 Task: Look for space in Brignoles, France from 6th September, 2023 to 10th September, 2023 for 1 adult in price range Rs.9000 to Rs.17000. Place can be private room with 1  bedroom having 1 bed and 1 bathroom. Property type can be house, flat, guest house, hotel. Amenities needed are: washing machine. Booking option can be shelf check-in. Required host language is English.
Action: Mouse moved to (402, 144)
Screenshot: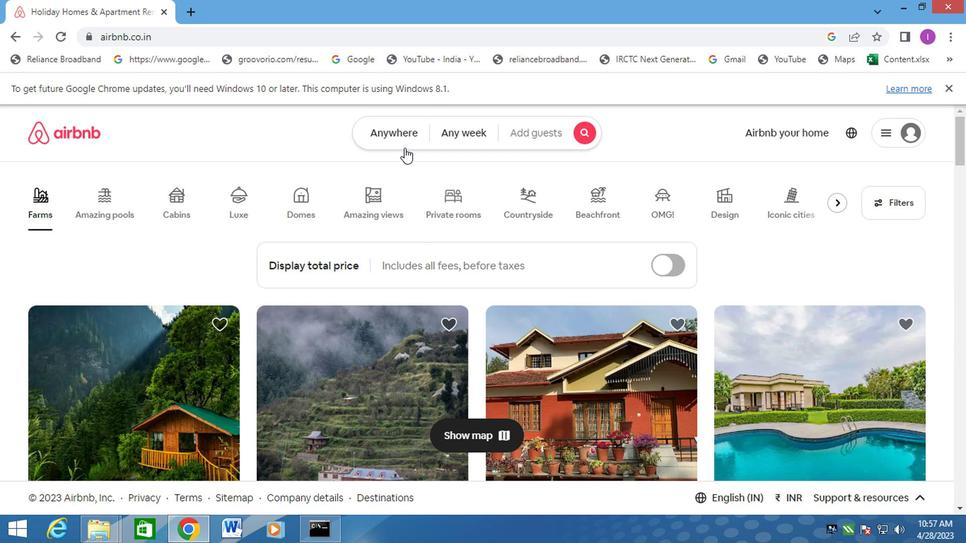 
Action: Mouse pressed left at (402, 144)
Screenshot: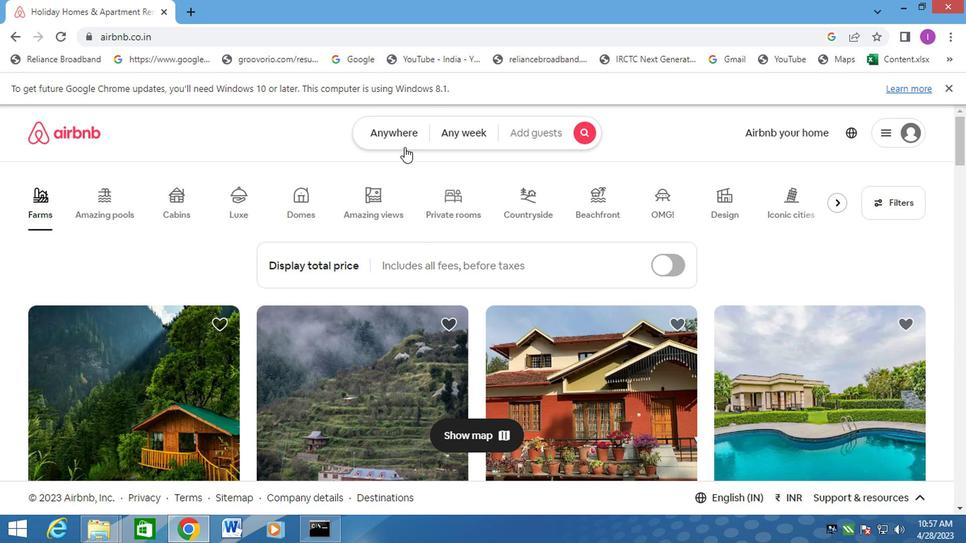 
Action: Mouse moved to (257, 195)
Screenshot: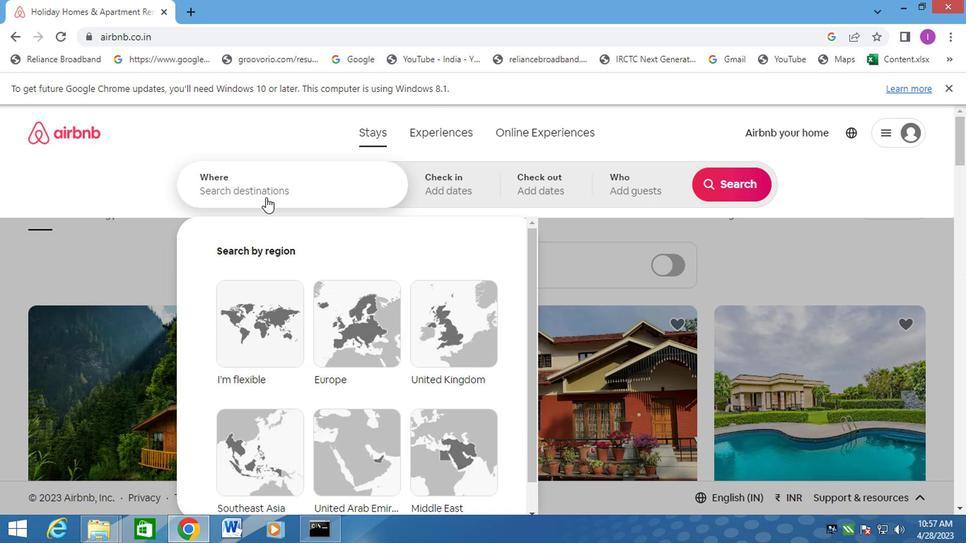 
Action: Mouse pressed left at (257, 195)
Screenshot: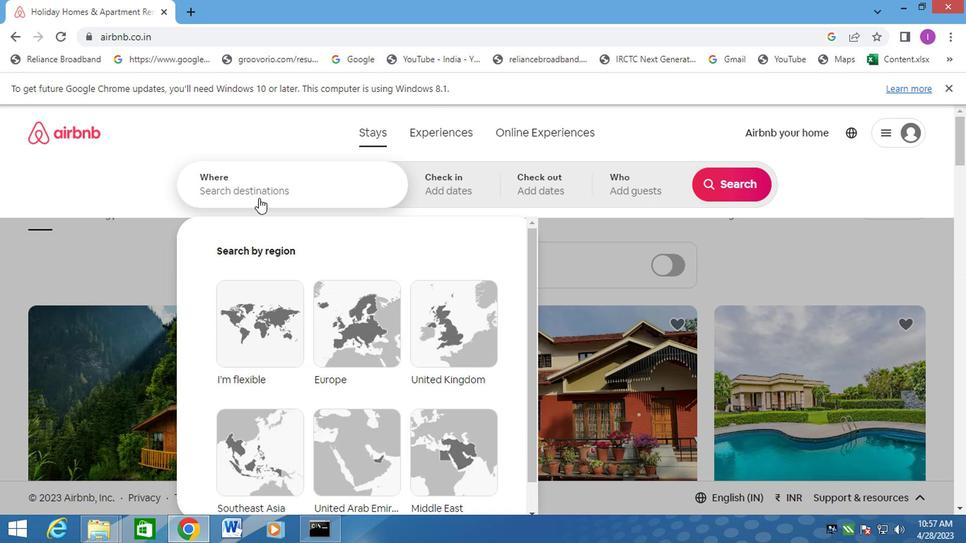 
Action: Mouse moved to (279, 192)
Screenshot: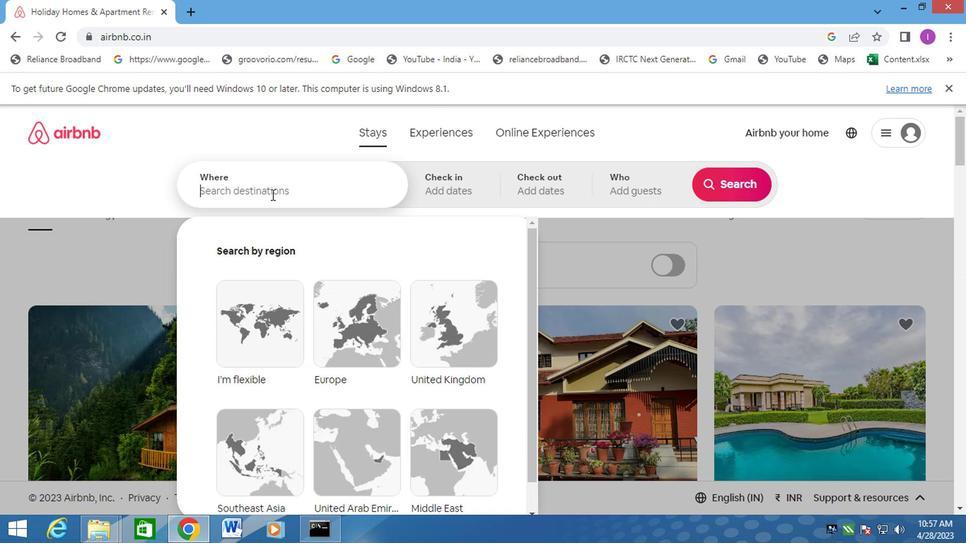 
Action: Key pressed <Key.shift>BRIGNOLES,<Key.shift><Key.shift><Key.shift><Key.shift><Key.shift><Key.shift><Key.shift><Key.shift><Key.shift><Key.shift><Key.shift><Key.shift><Key.shift><Key.shift><Key.shift><Key.shift><Key.shift><Key.shift><Key.shift><Key.shift><Key.shift><Key.shift><Key.shift><Key.shift><Key.shift><Key.shift><Key.shift><Key.shift><Key.shift><Key.shift><Key.shift><Key.shift><Key.shift><Key.shift><Key.shift><Key.shift>FRANCE
Screenshot: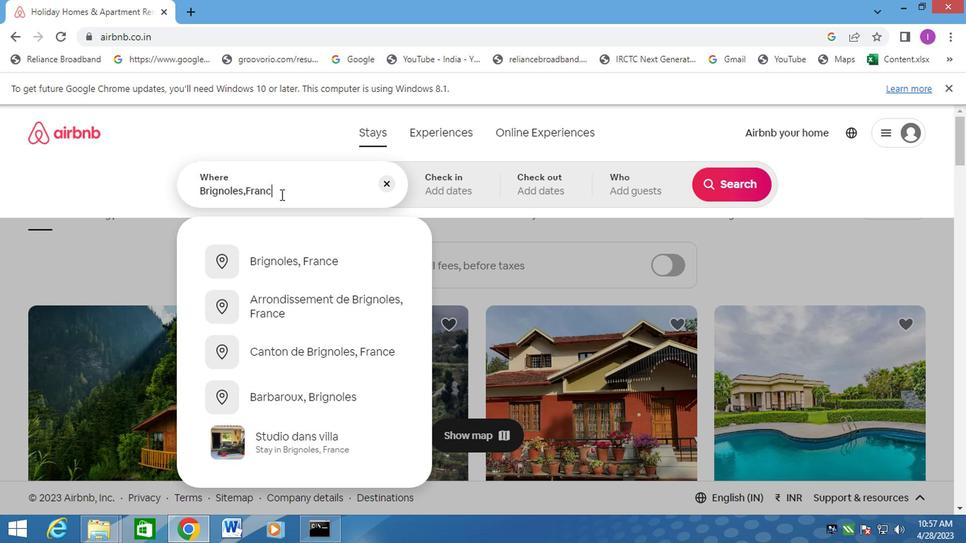 
Action: Mouse moved to (281, 267)
Screenshot: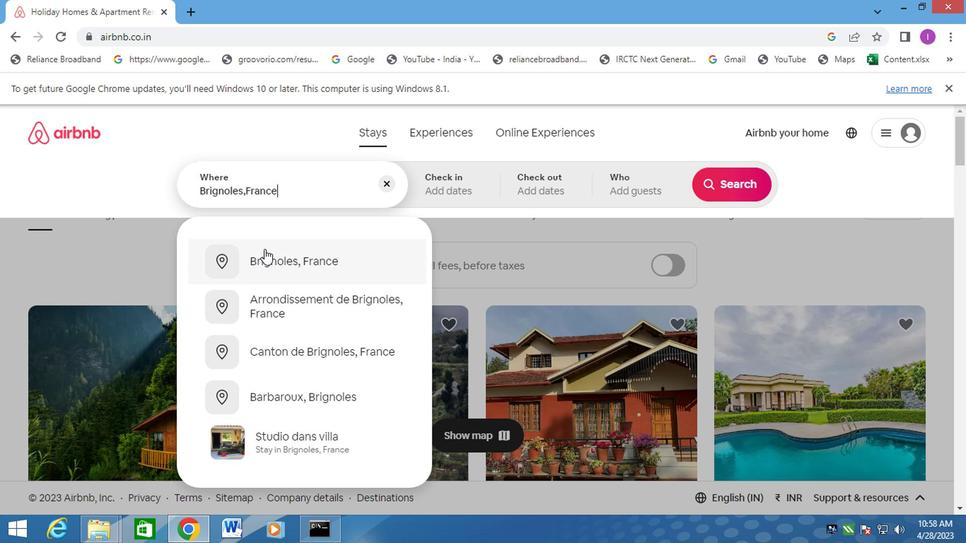 
Action: Mouse pressed left at (281, 267)
Screenshot: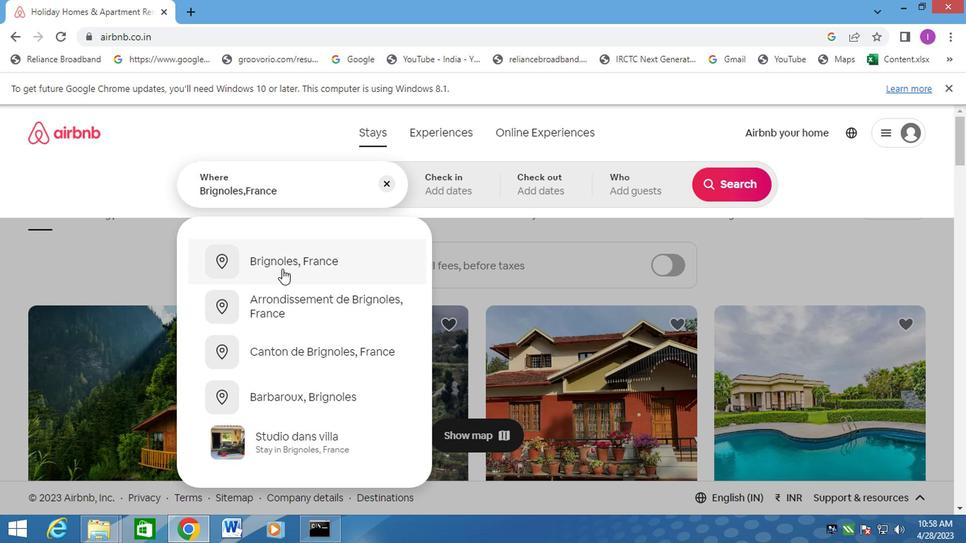 
Action: Mouse moved to (713, 296)
Screenshot: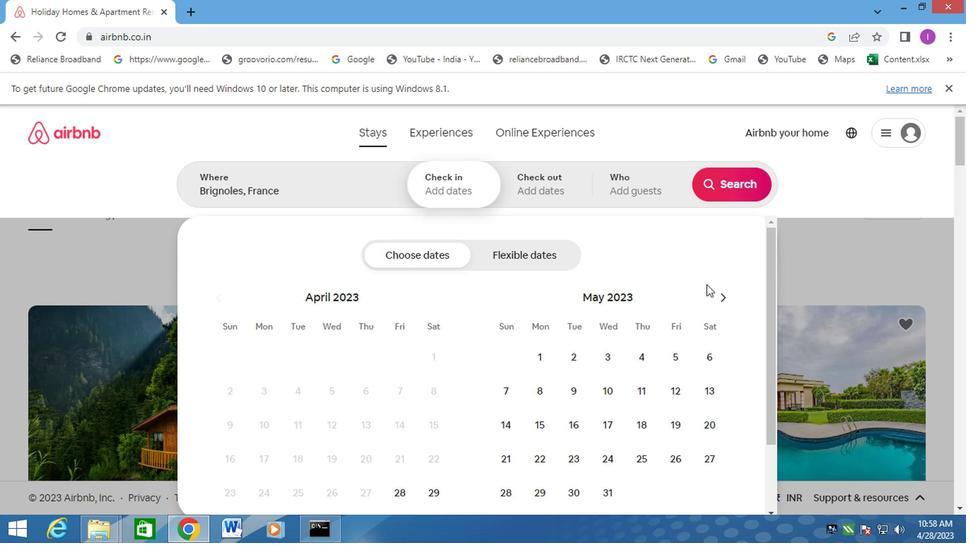
Action: Mouse pressed left at (713, 296)
Screenshot: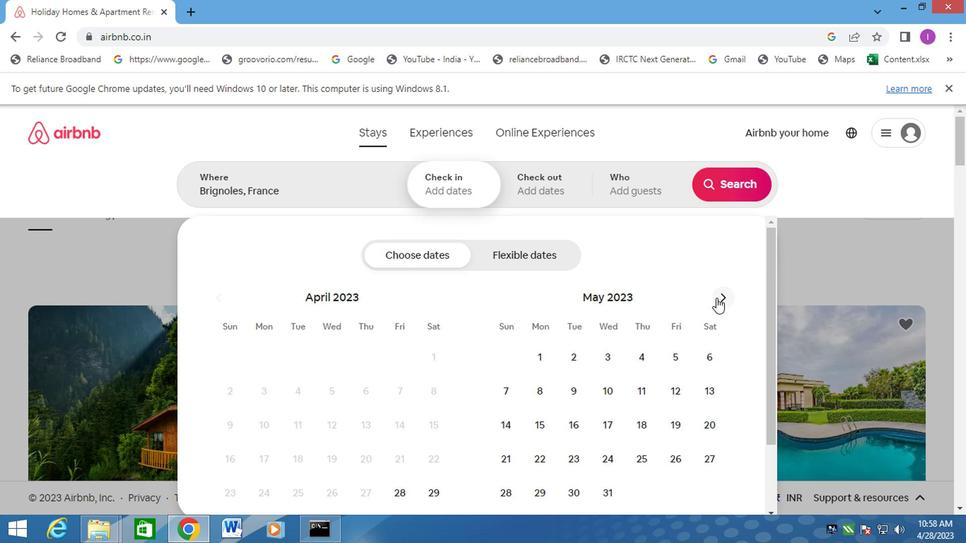 
Action: Mouse pressed left at (713, 296)
Screenshot: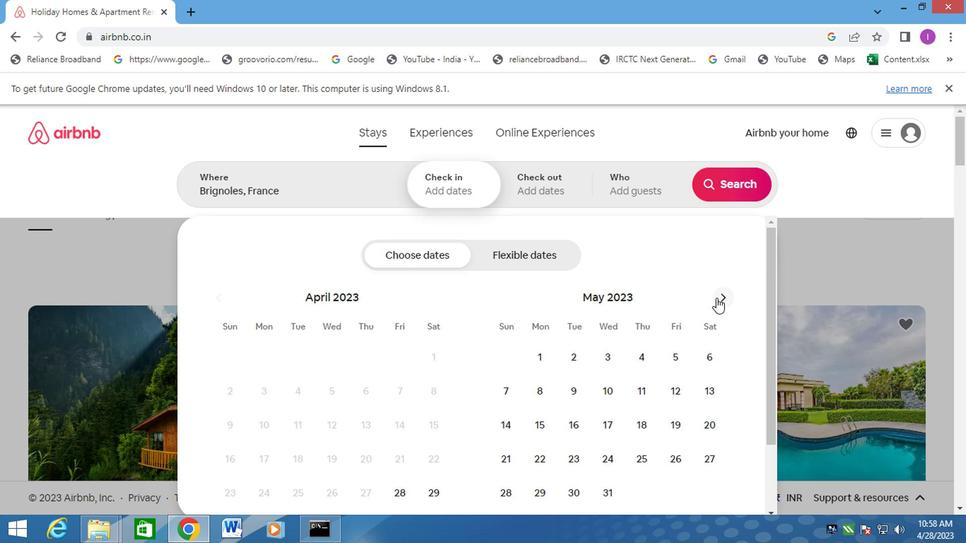 
Action: Mouse pressed left at (713, 296)
Screenshot: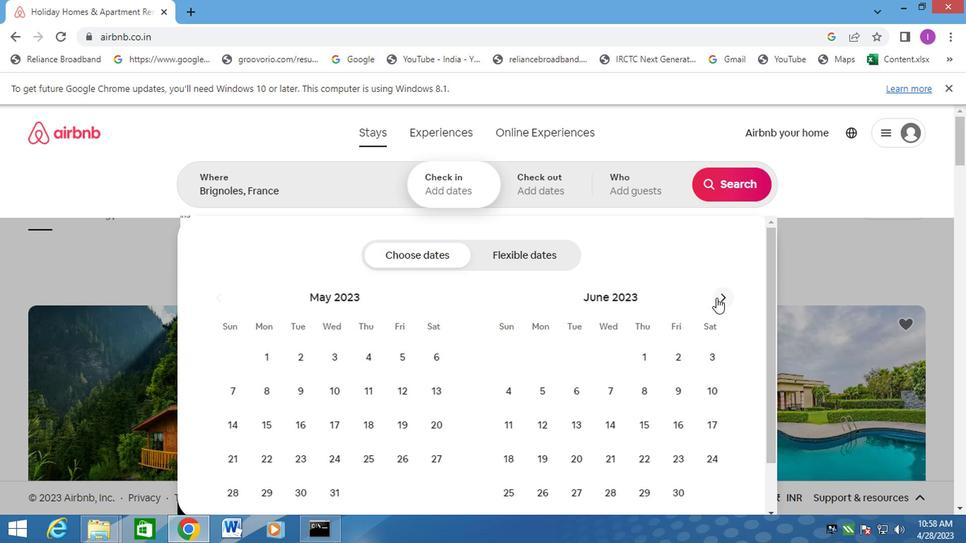 
Action: Mouse pressed left at (713, 296)
Screenshot: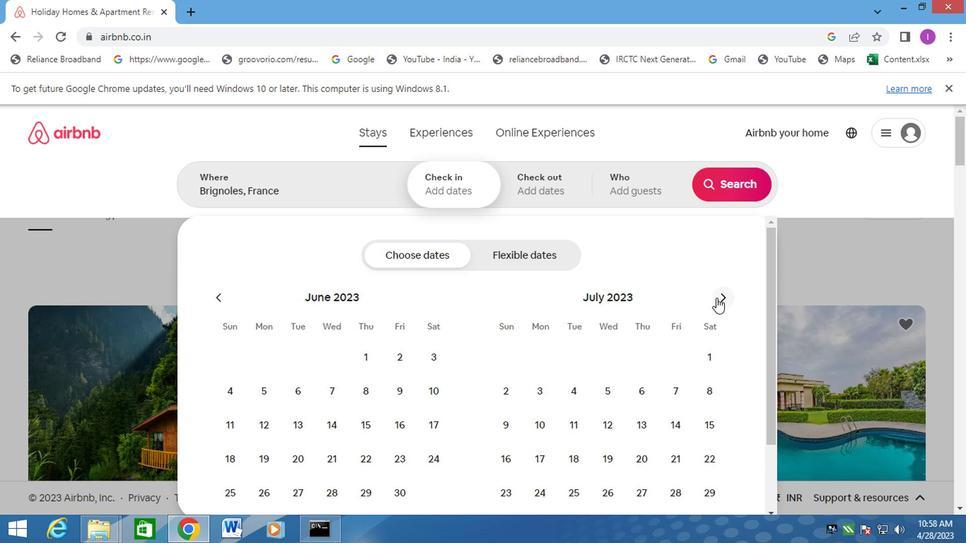 
Action: Mouse pressed left at (713, 296)
Screenshot: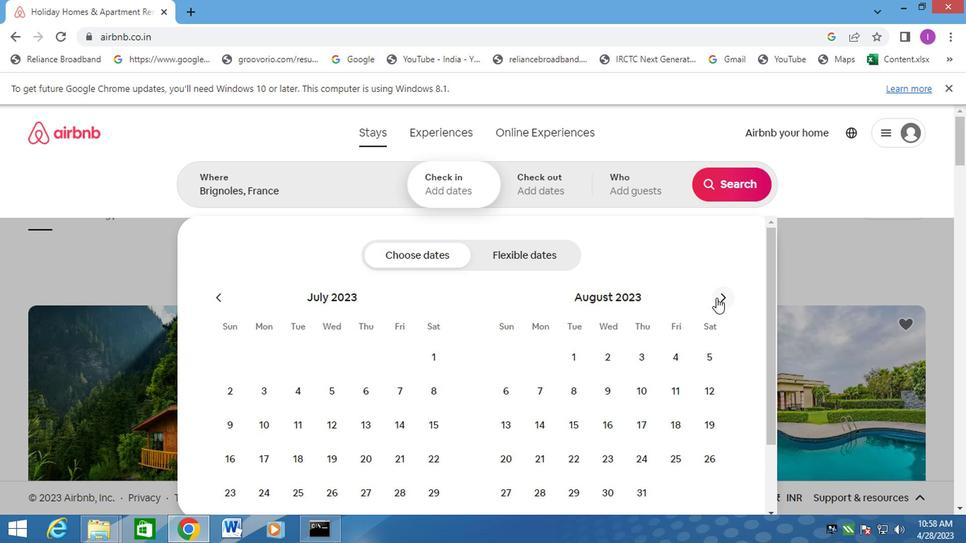 
Action: Mouse moved to (597, 395)
Screenshot: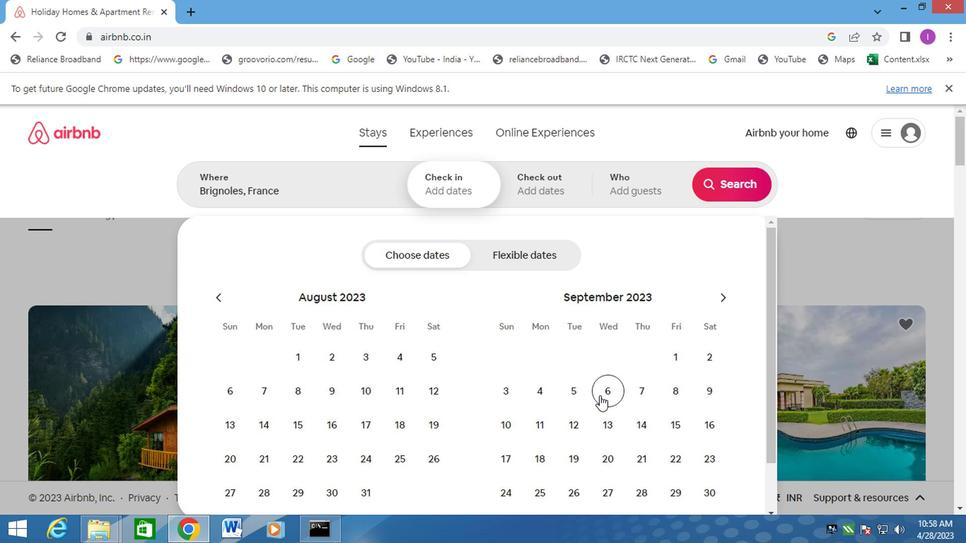 
Action: Mouse pressed left at (597, 395)
Screenshot: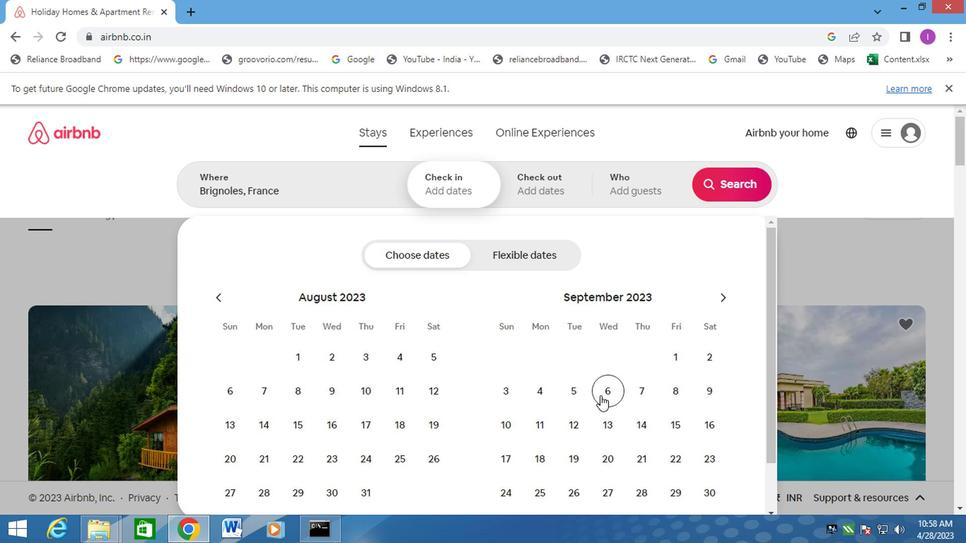 
Action: Mouse moved to (503, 428)
Screenshot: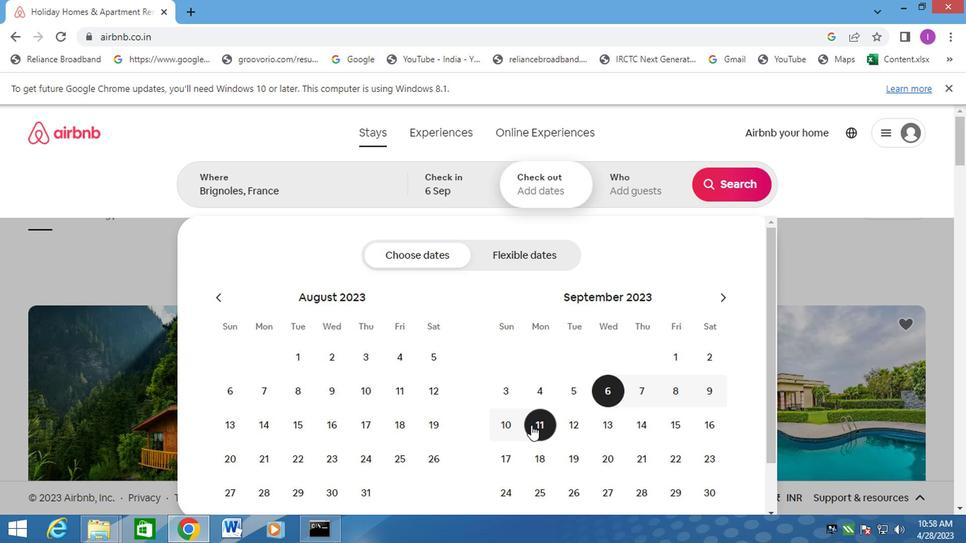 
Action: Mouse pressed left at (503, 428)
Screenshot: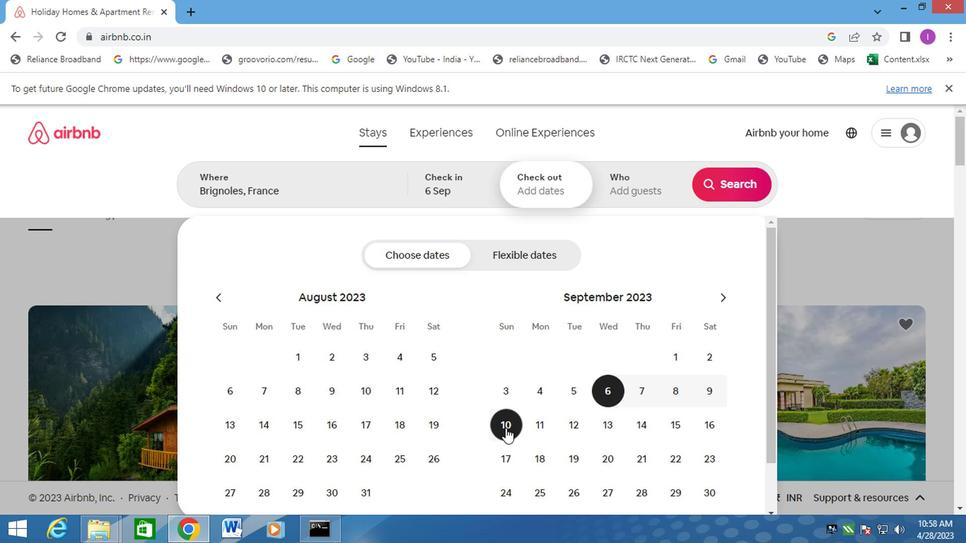 
Action: Mouse moved to (625, 198)
Screenshot: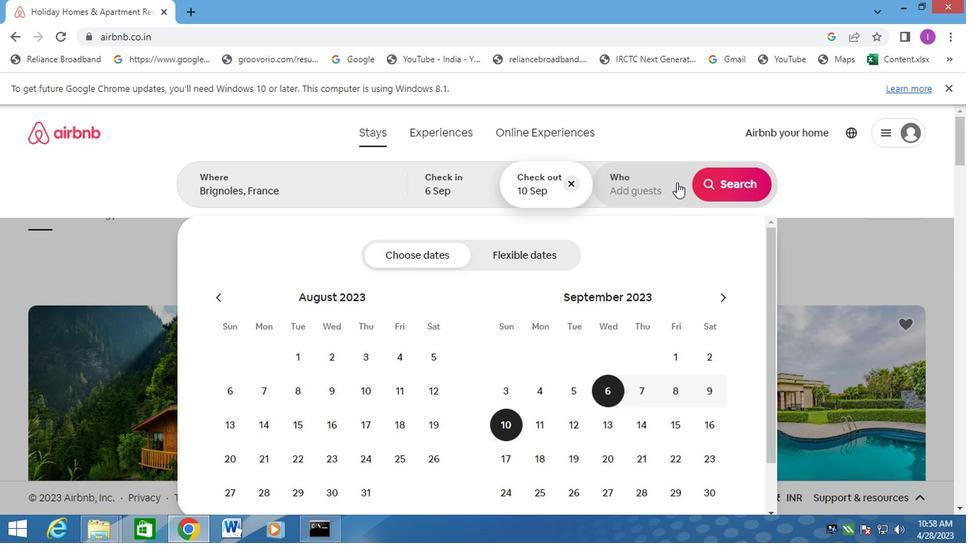 
Action: Mouse pressed left at (625, 198)
Screenshot: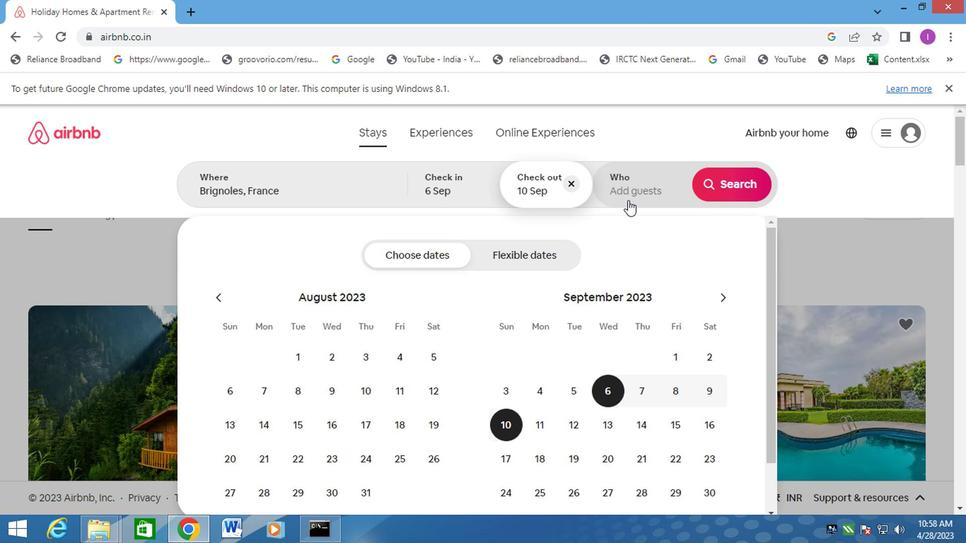 
Action: Mouse moved to (722, 252)
Screenshot: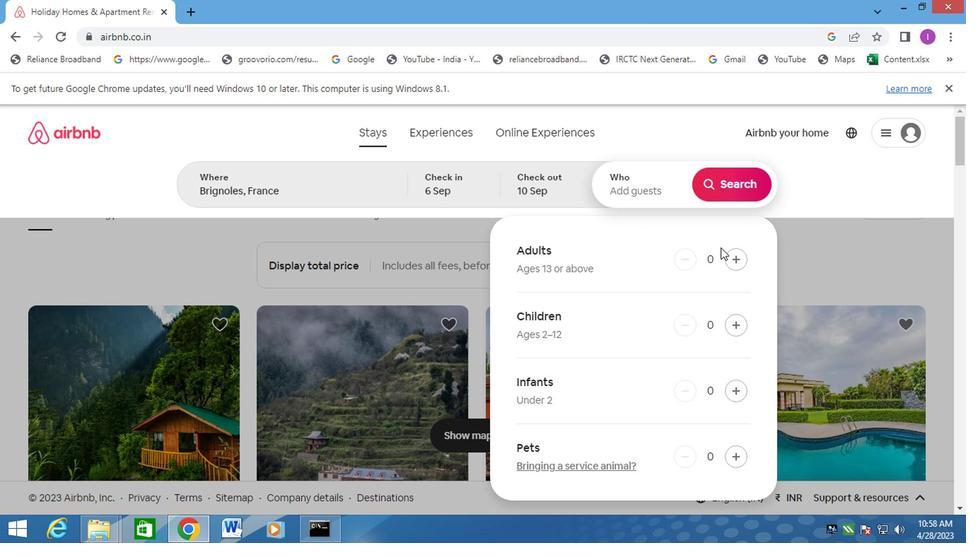 
Action: Mouse pressed left at (722, 252)
Screenshot: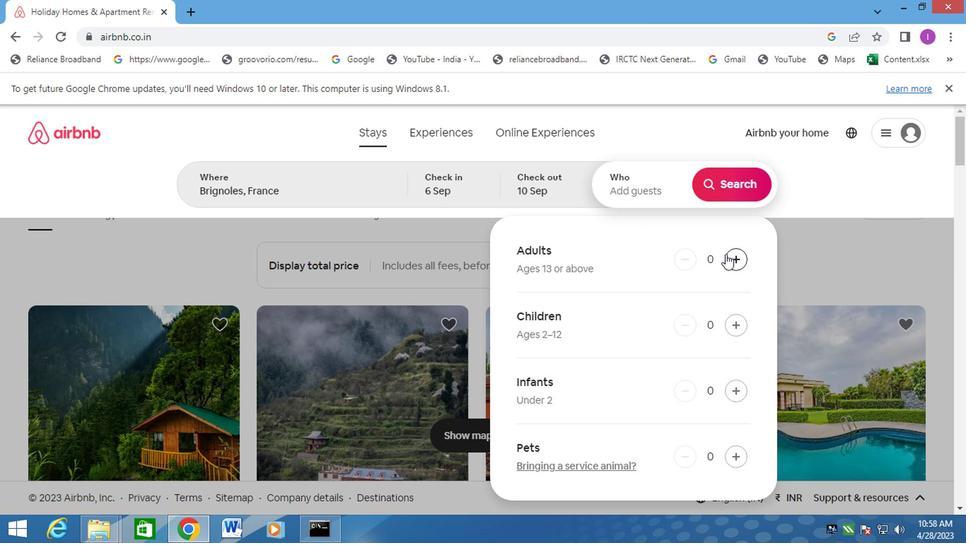 
Action: Mouse moved to (737, 191)
Screenshot: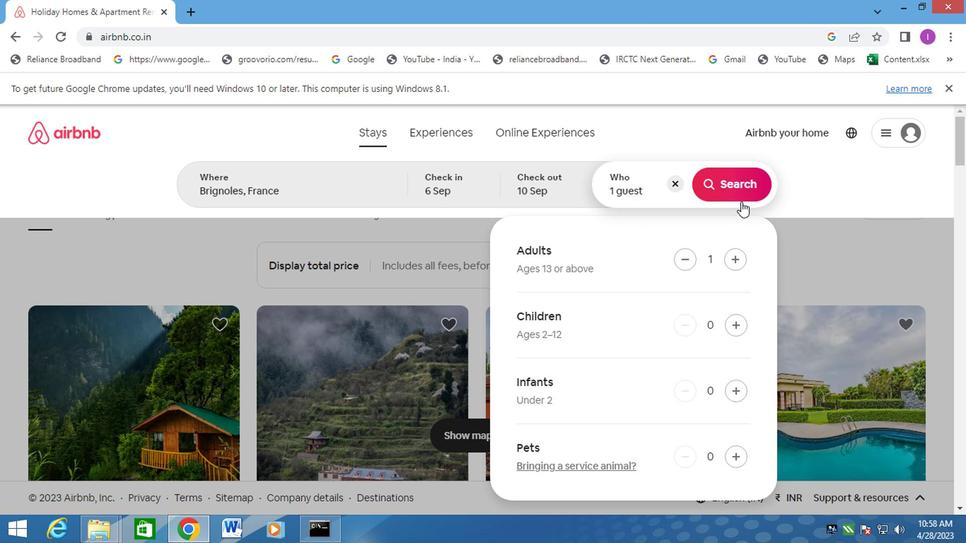 
Action: Mouse pressed left at (737, 191)
Screenshot: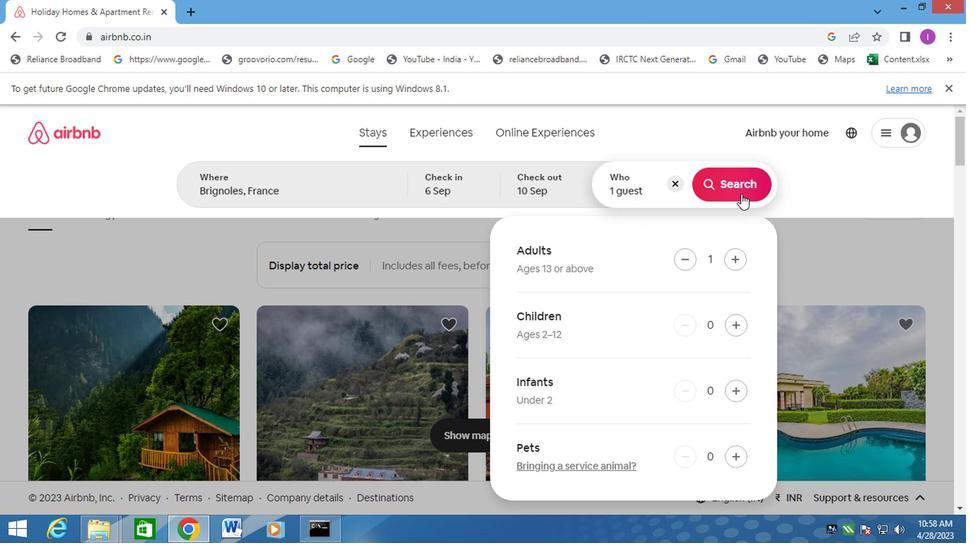 
Action: Mouse moved to (910, 188)
Screenshot: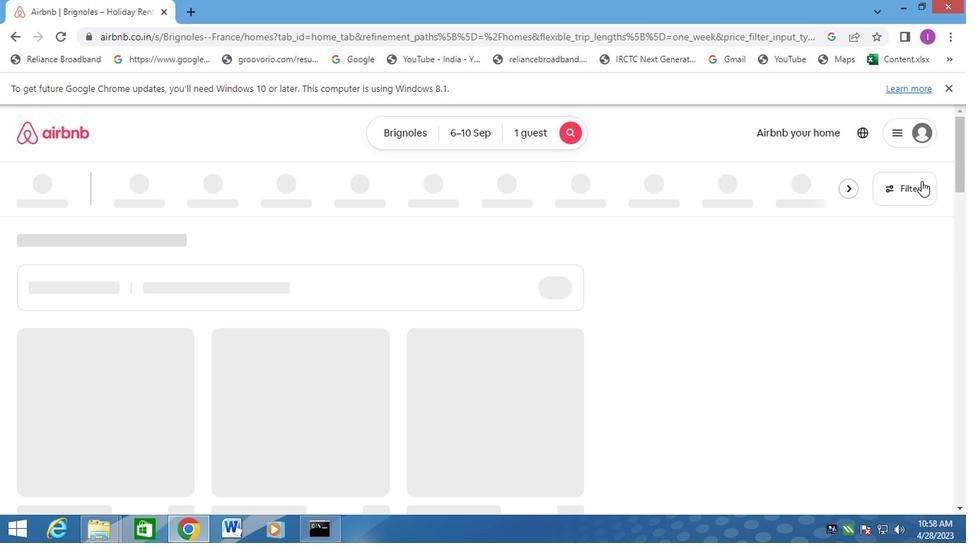 
Action: Mouse pressed left at (910, 188)
Screenshot: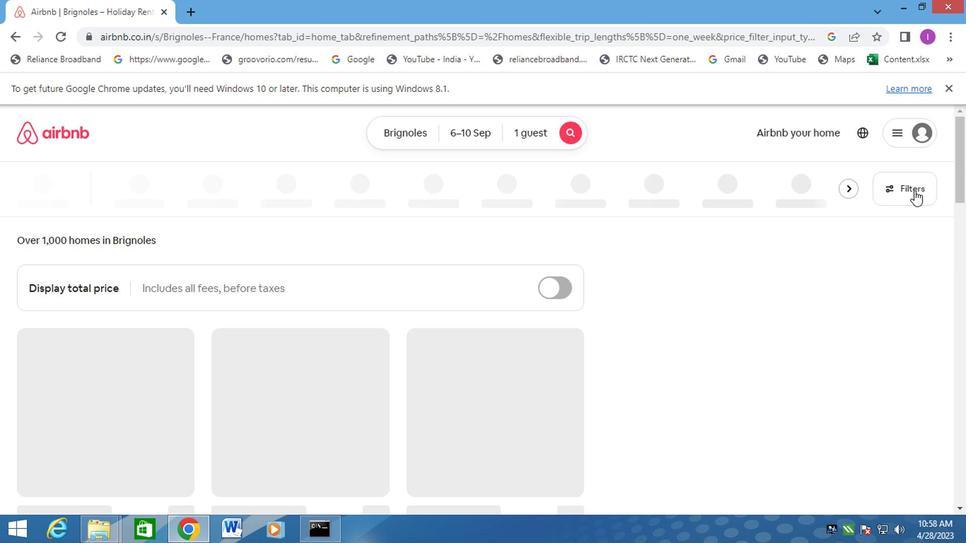 
Action: Mouse moved to (304, 369)
Screenshot: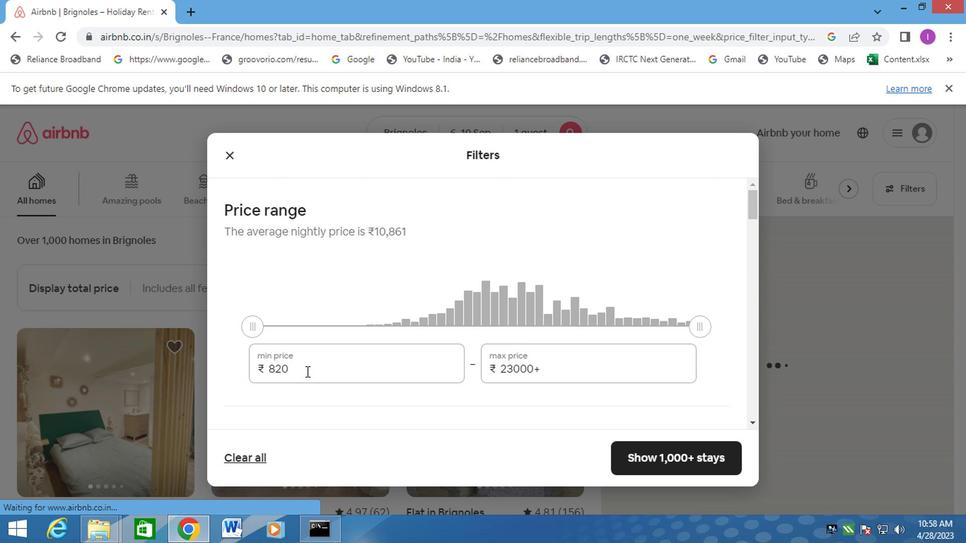 
Action: Mouse pressed left at (304, 369)
Screenshot: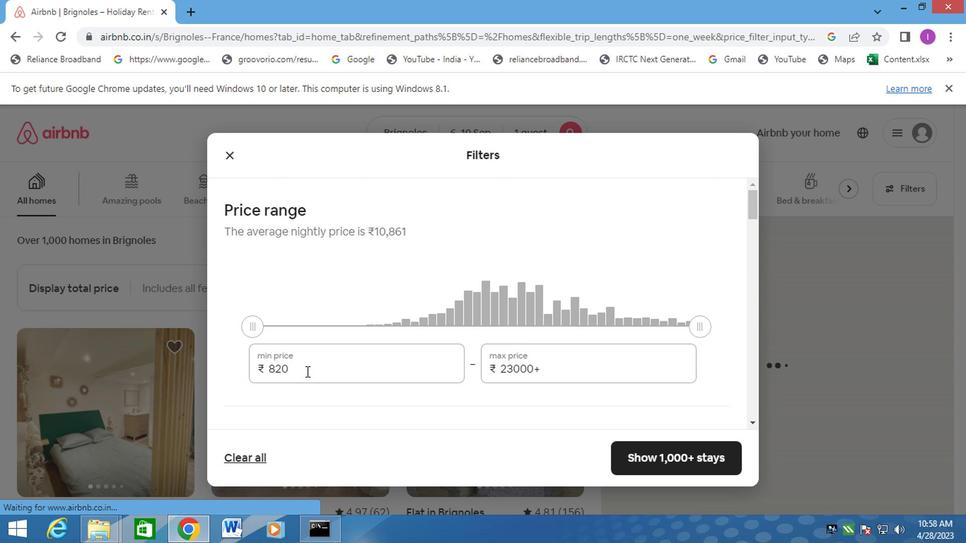
Action: Mouse moved to (249, 369)
Screenshot: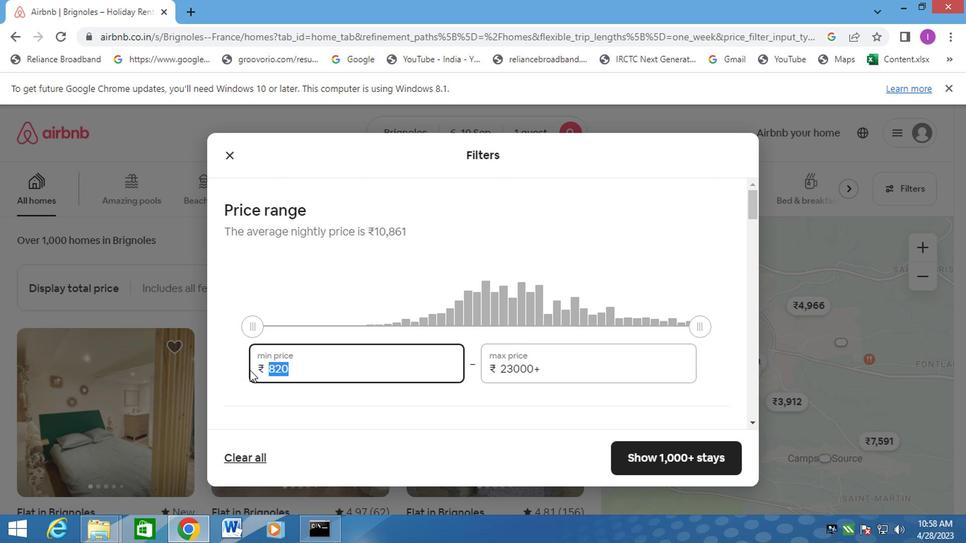 
Action: Key pressed 9000
Screenshot: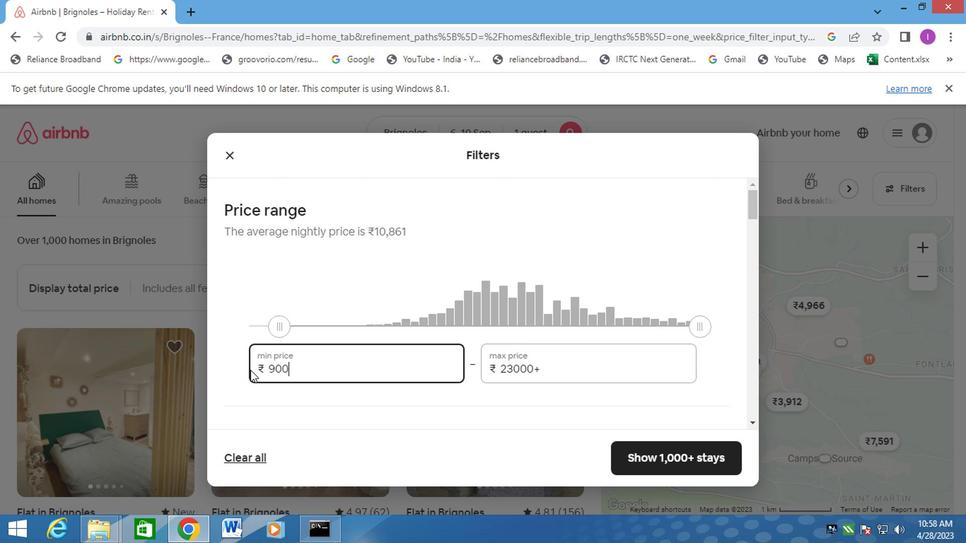 
Action: Mouse moved to (545, 362)
Screenshot: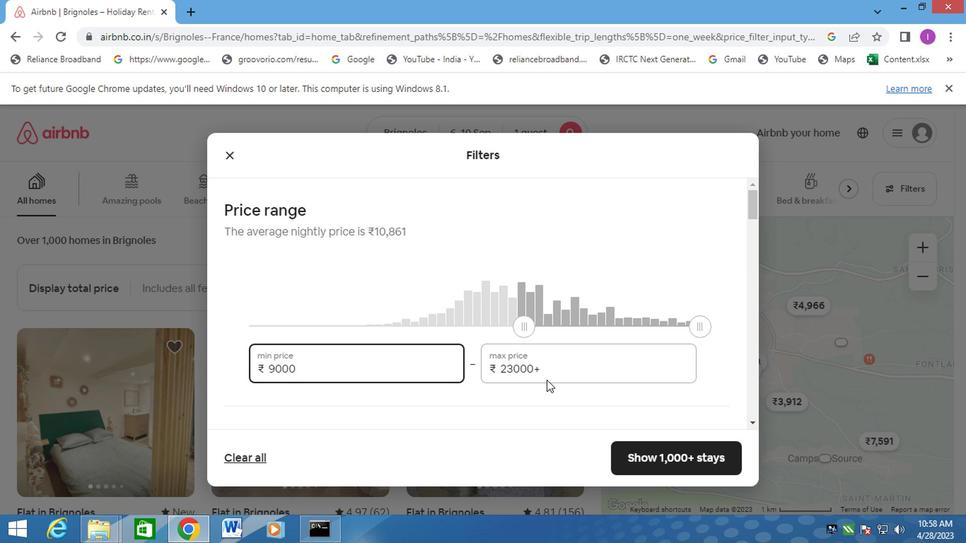 
Action: Mouse pressed left at (545, 362)
Screenshot: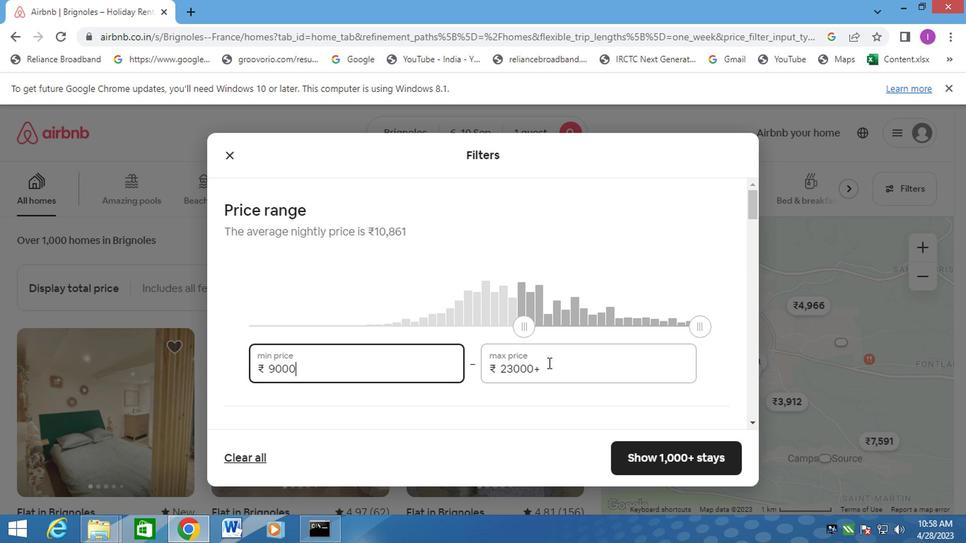 
Action: Mouse moved to (485, 368)
Screenshot: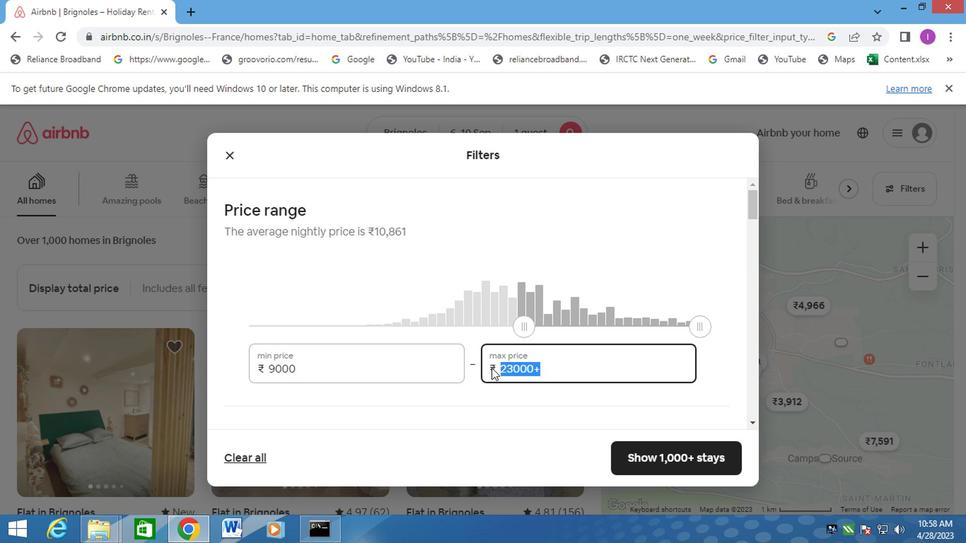 
Action: Key pressed 17000
Screenshot: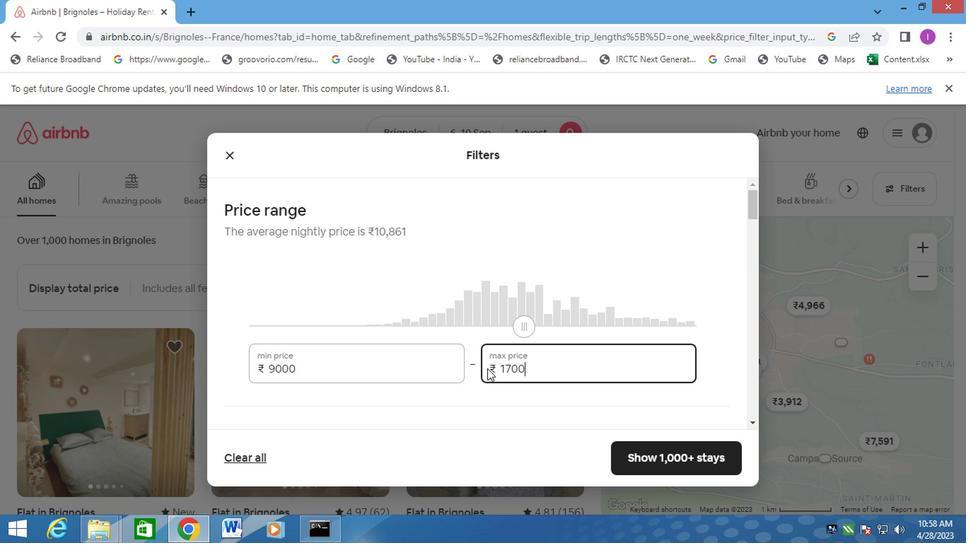 
Action: Mouse scrolled (485, 367) with delta (0, 0)
Screenshot: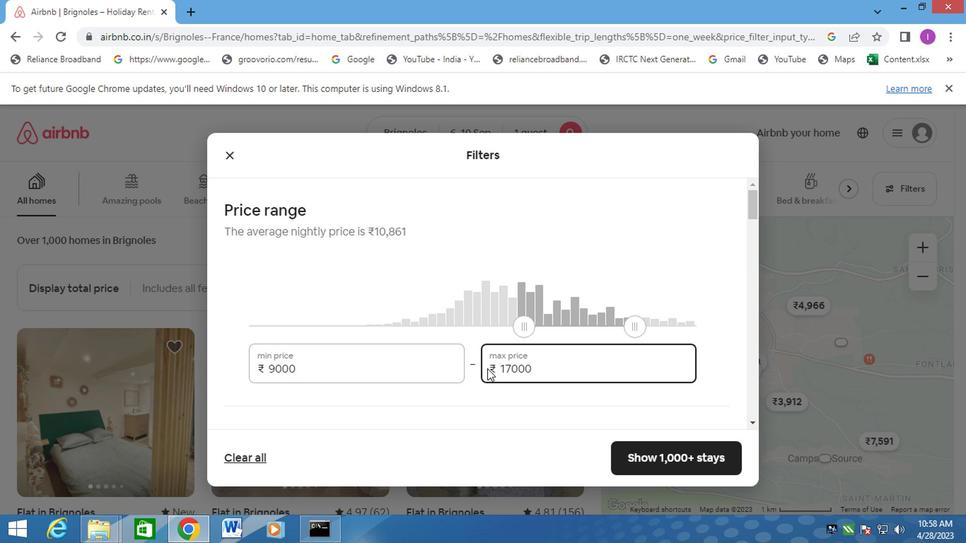 
Action: Mouse moved to (511, 359)
Screenshot: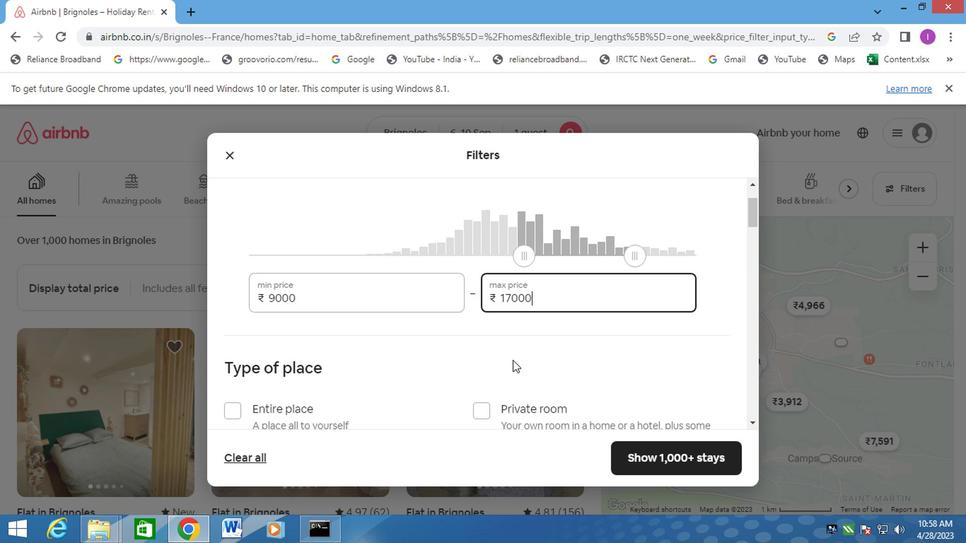 
Action: Mouse scrolled (511, 358) with delta (0, -1)
Screenshot: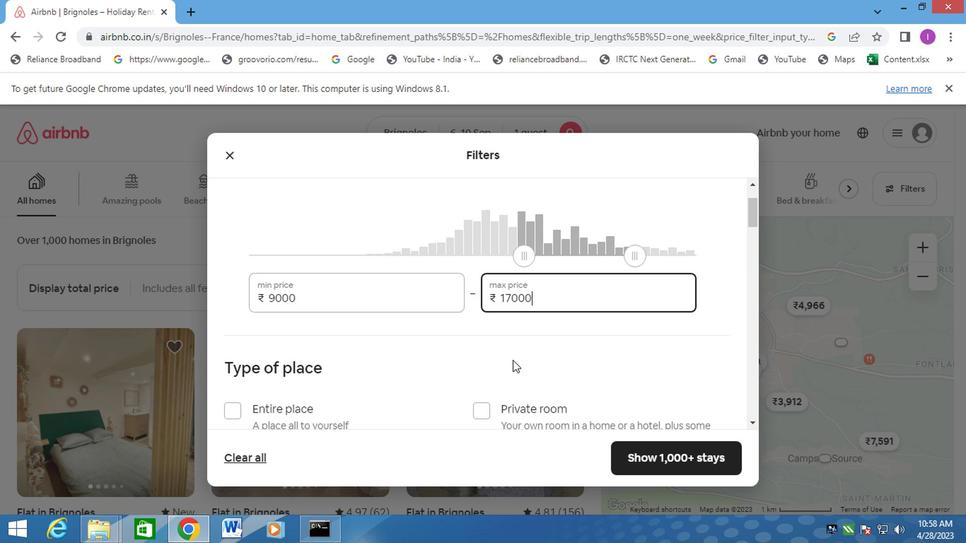 
Action: Mouse moved to (398, 356)
Screenshot: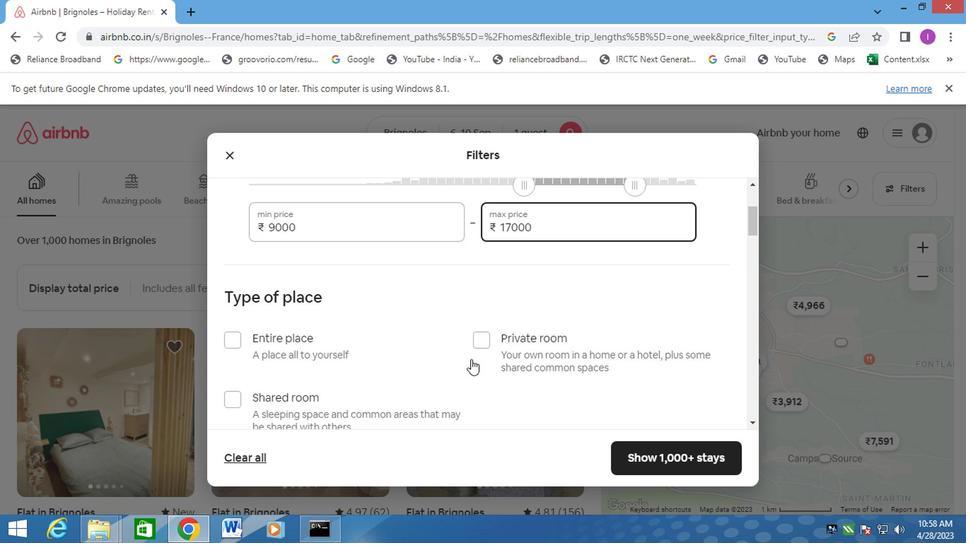 
Action: Mouse scrolled (398, 356) with delta (0, 0)
Screenshot: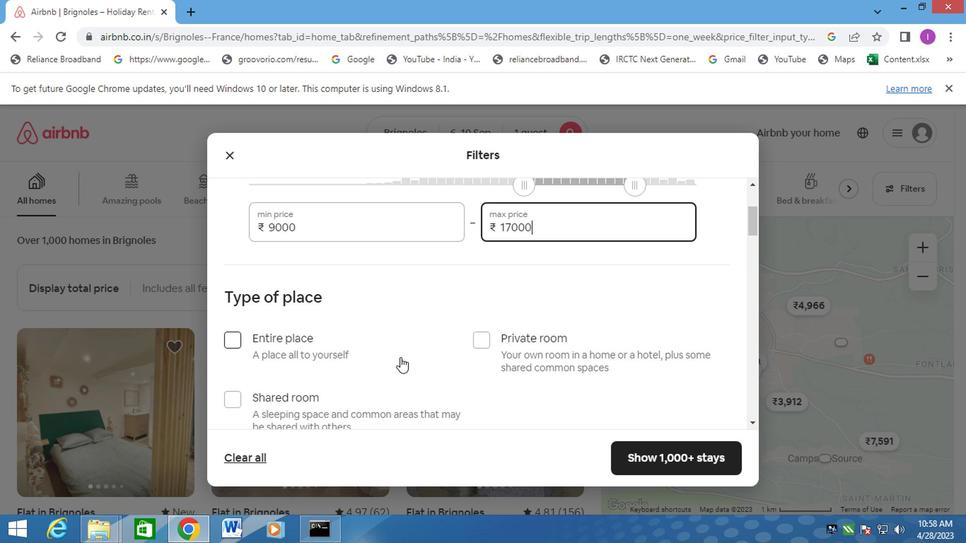
Action: Mouse moved to (477, 263)
Screenshot: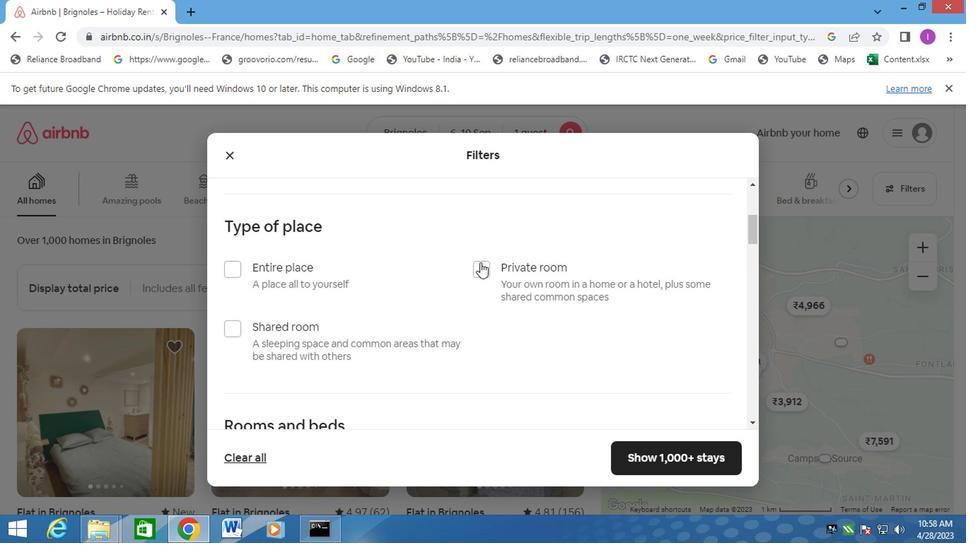 
Action: Mouse pressed left at (477, 263)
Screenshot: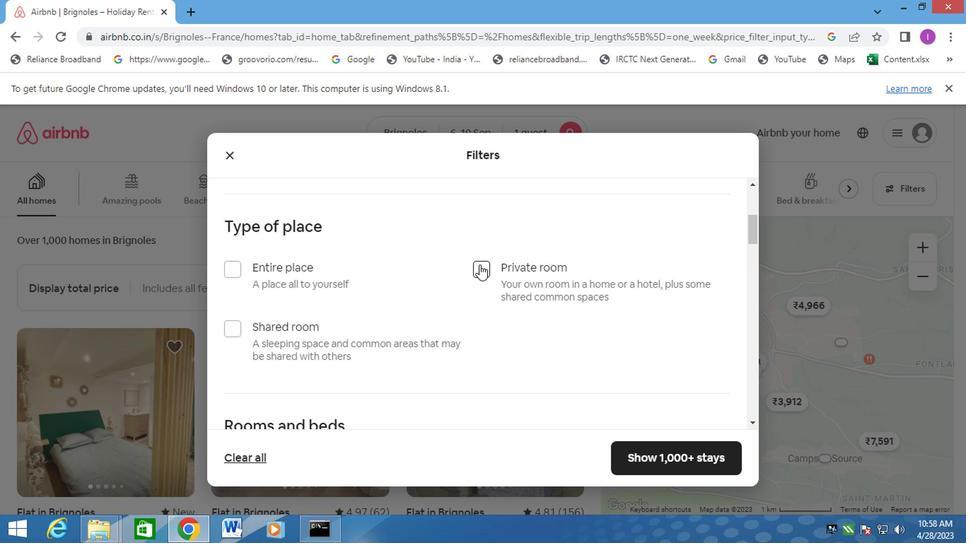 
Action: Mouse moved to (457, 308)
Screenshot: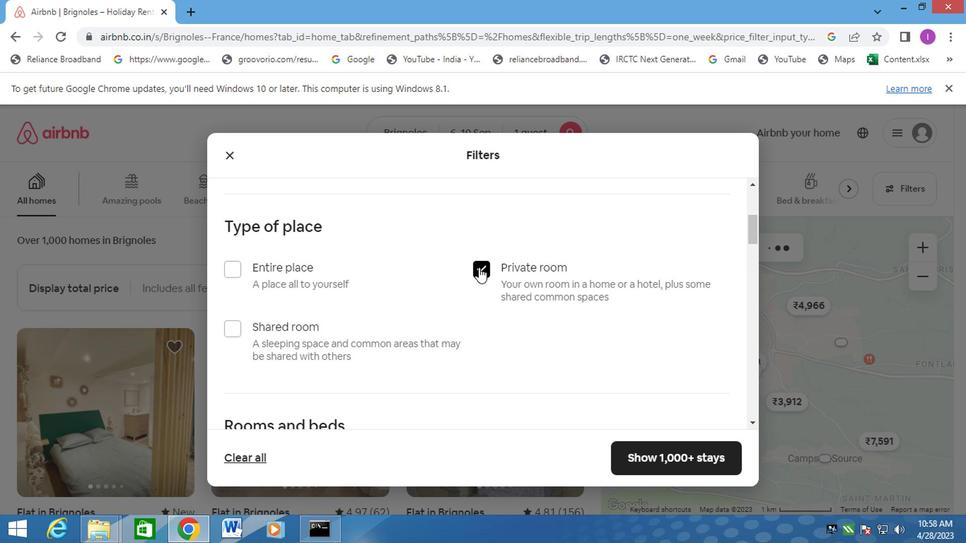 
Action: Mouse scrolled (457, 307) with delta (0, -1)
Screenshot: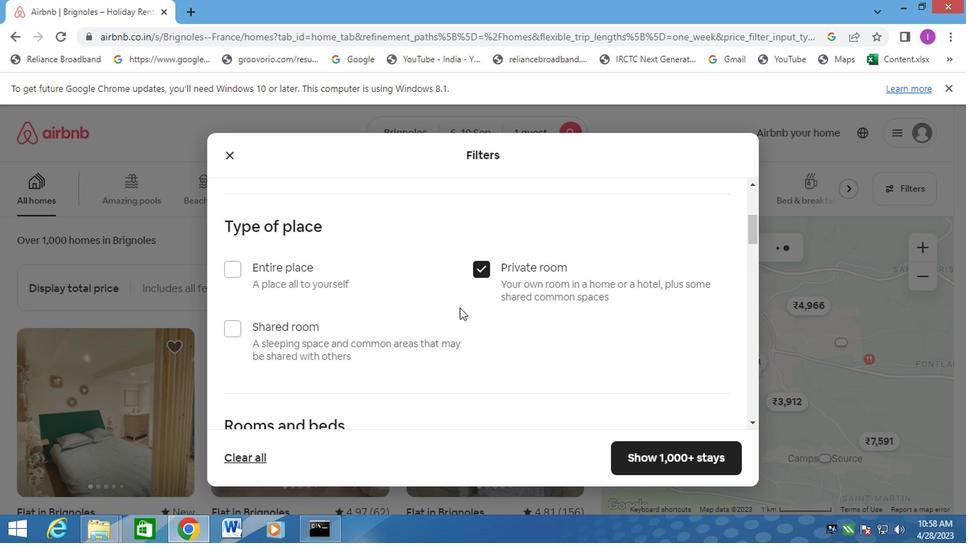 
Action: Mouse scrolled (457, 307) with delta (0, -1)
Screenshot: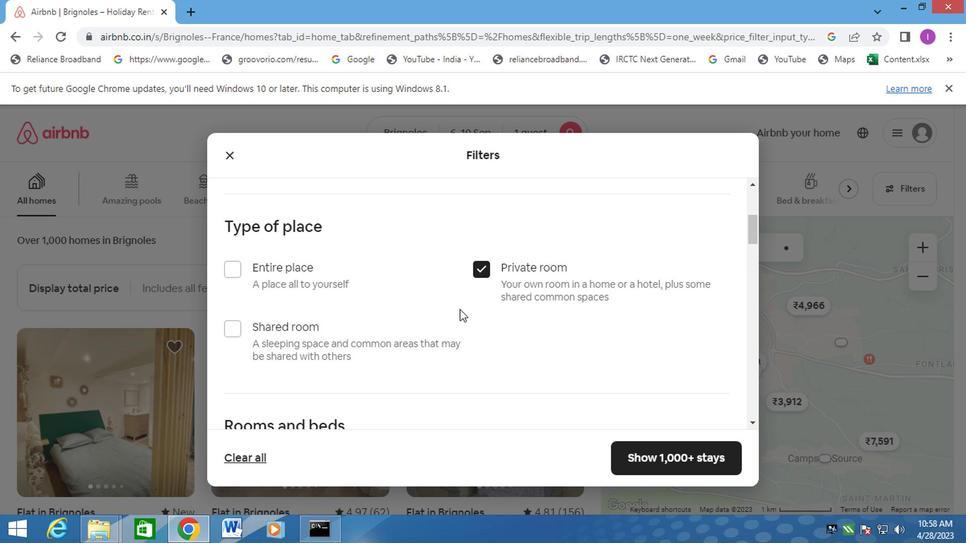 
Action: Mouse scrolled (457, 307) with delta (0, -1)
Screenshot: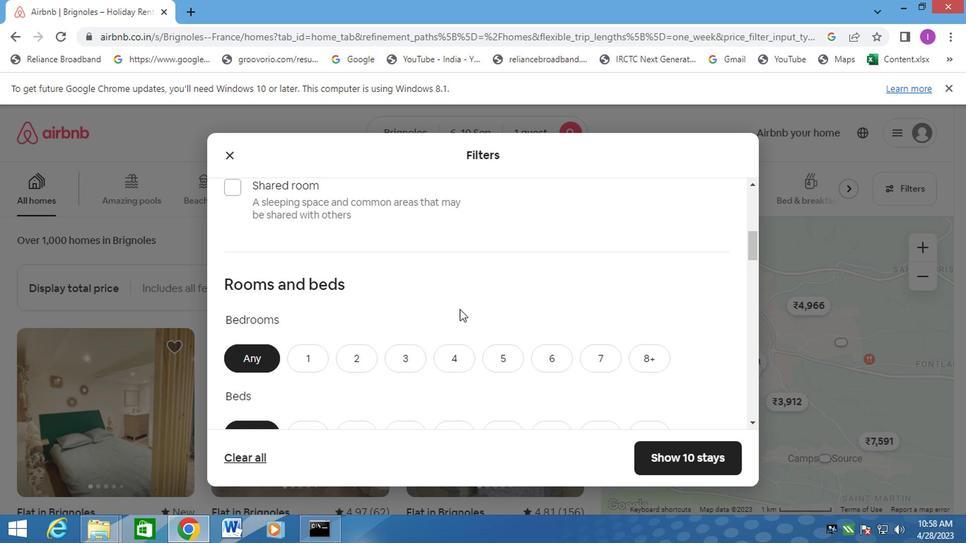 
Action: Mouse moved to (300, 281)
Screenshot: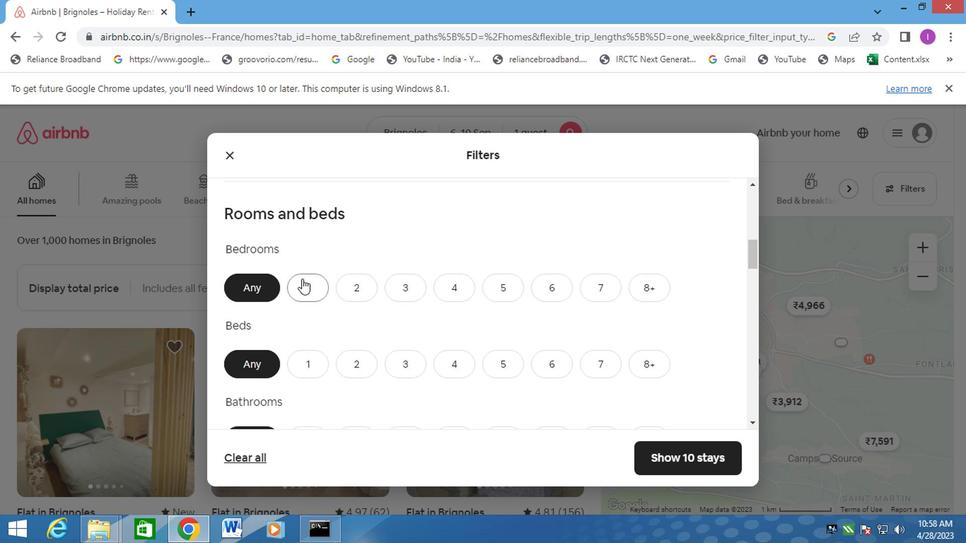 
Action: Mouse pressed left at (300, 281)
Screenshot: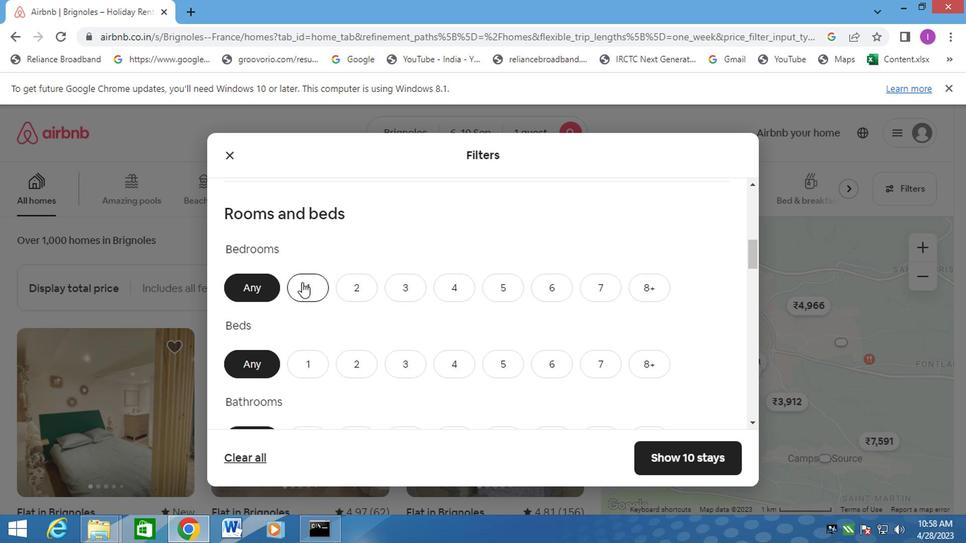 
Action: Mouse moved to (317, 323)
Screenshot: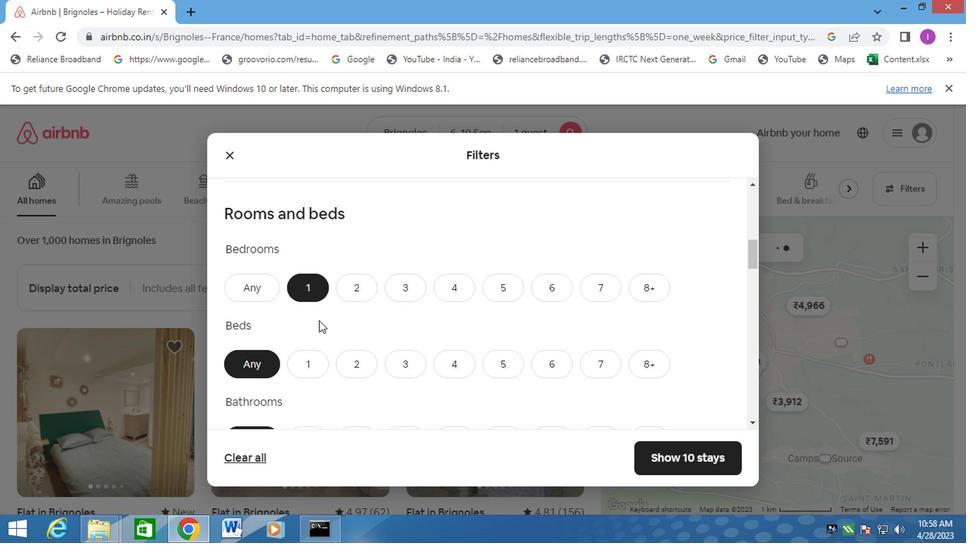 
Action: Mouse scrolled (317, 322) with delta (0, -1)
Screenshot: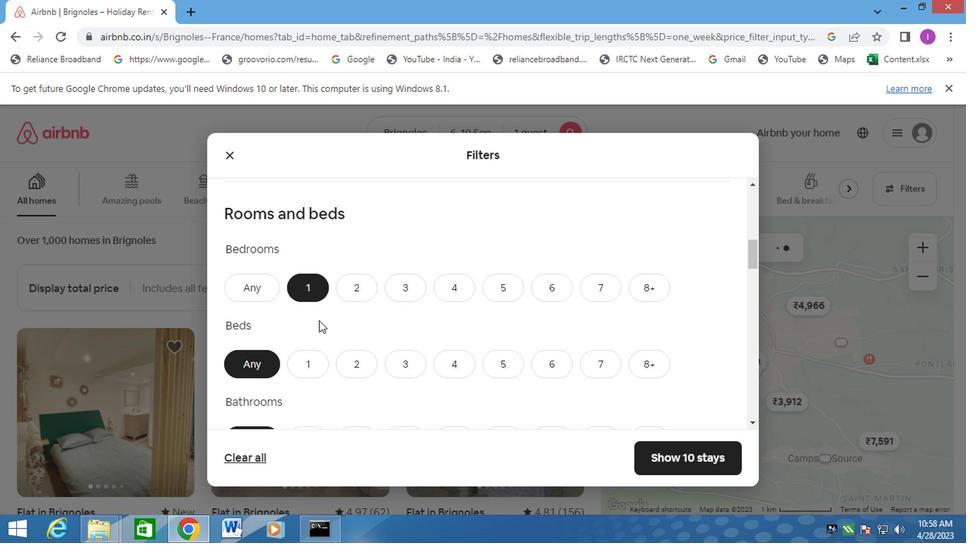
Action: Mouse moved to (316, 298)
Screenshot: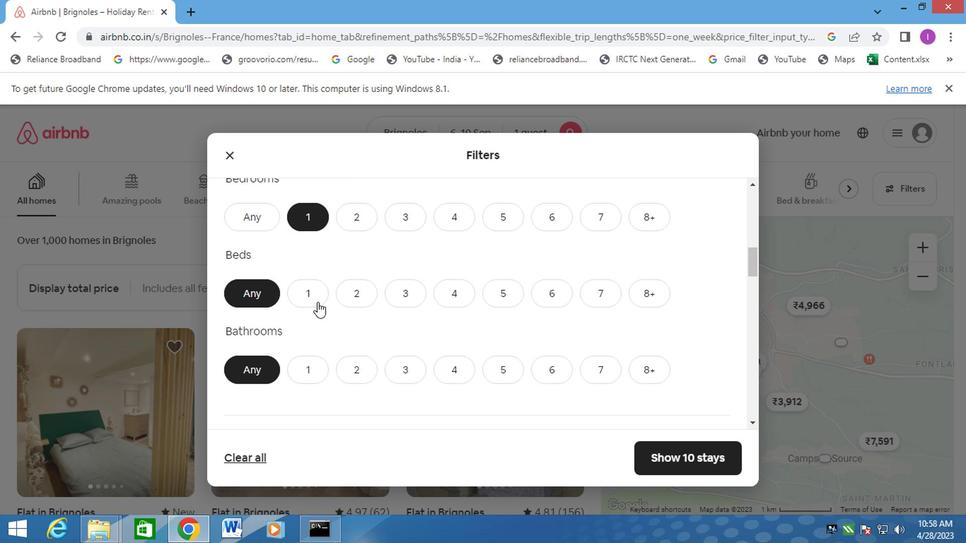 
Action: Mouse pressed left at (316, 298)
Screenshot: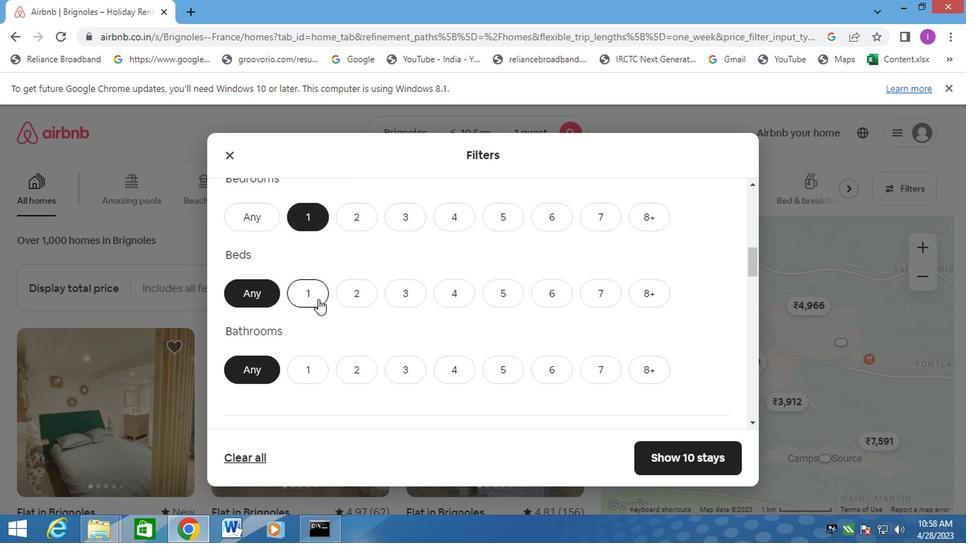 
Action: Mouse moved to (312, 368)
Screenshot: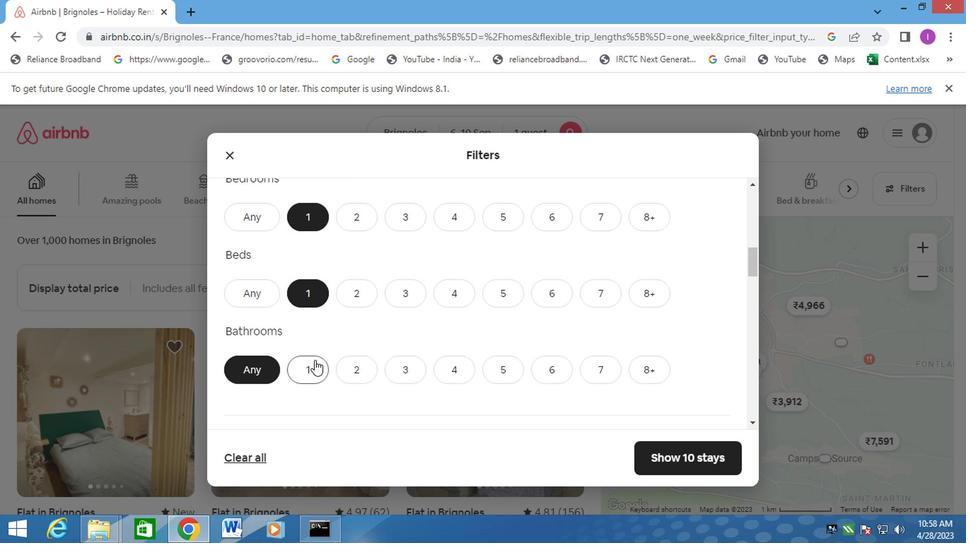 
Action: Mouse pressed left at (312, 368)
Screenshot: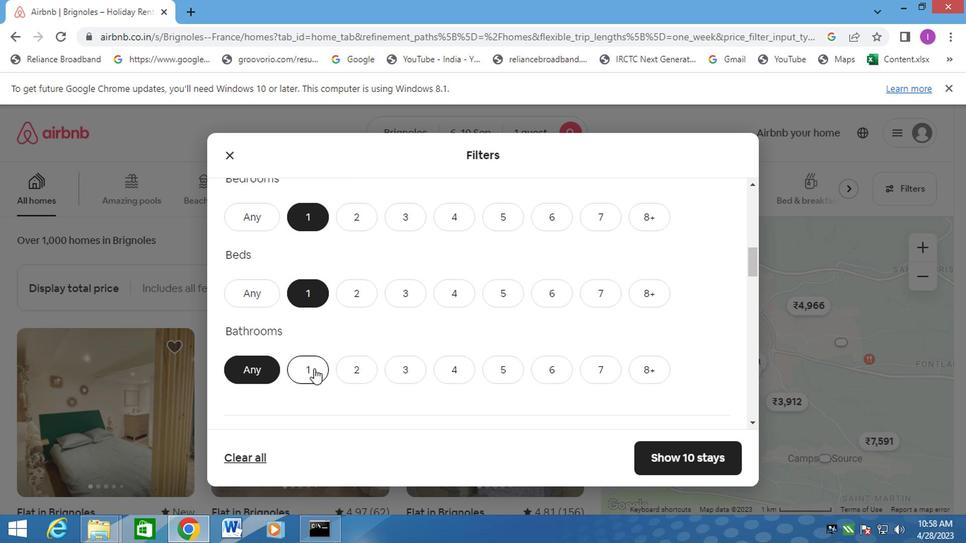 
Action: Mouse moved to (335, 367)
Screenshot: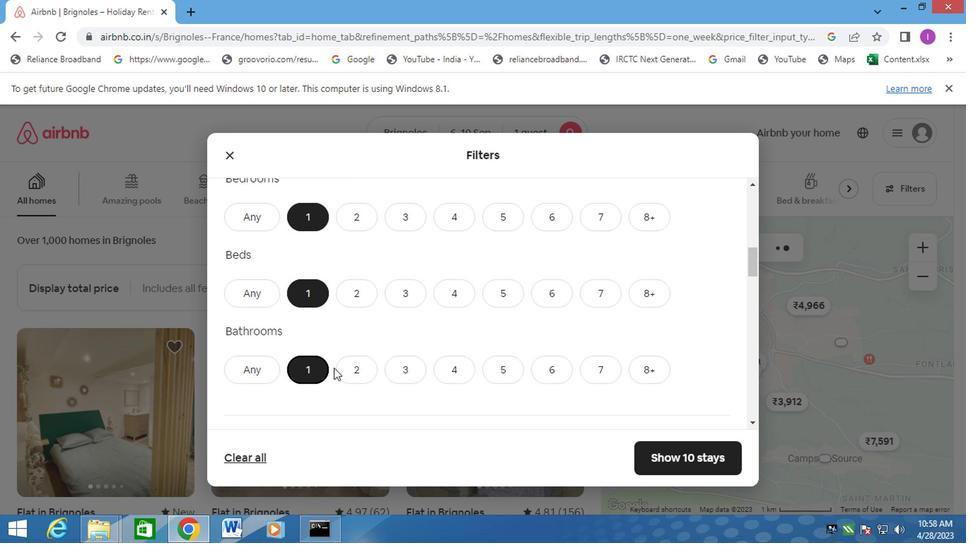 
Action: Mouse scrolled (335, 366) with delta (0, -1)
Screenshot: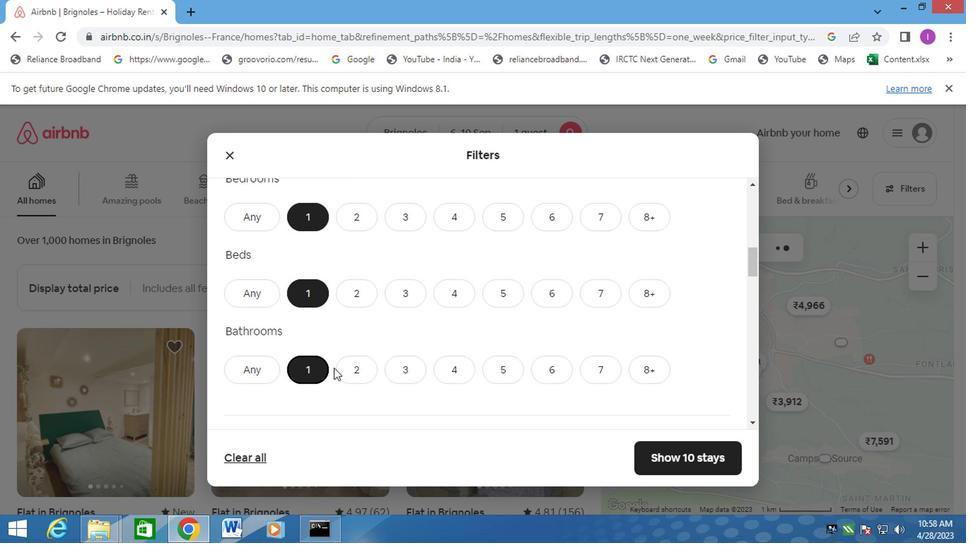 
Action: Mouse moved to (337, 367)
Screenshot: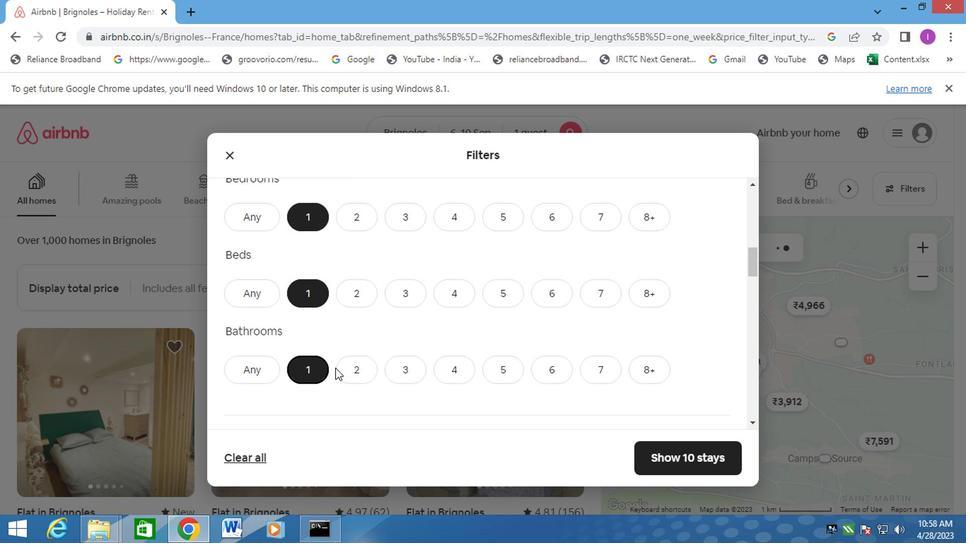 
Action: Mouse scrolled (337, 366) with delta (0, -1)
Screenshot: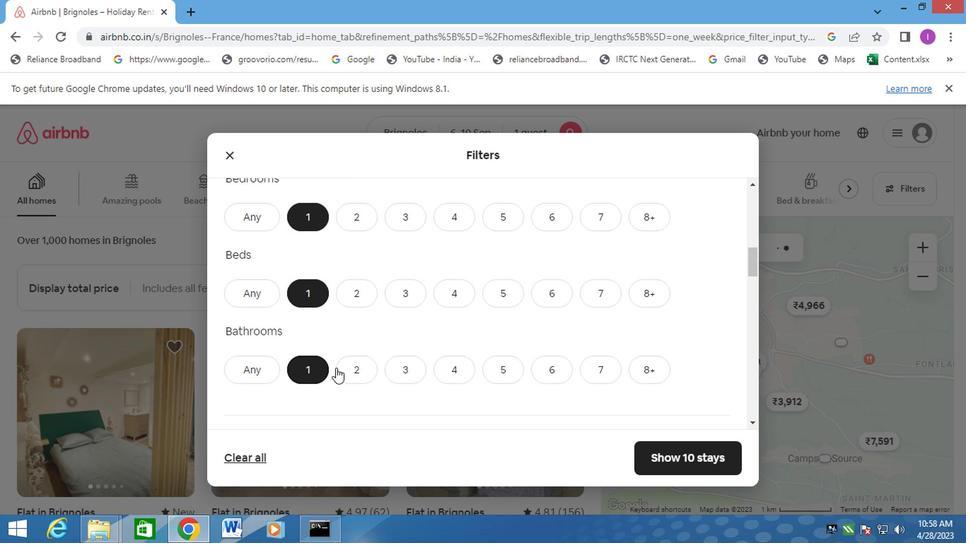 
Action: Mouse moved to (336, 368)
Screenshot: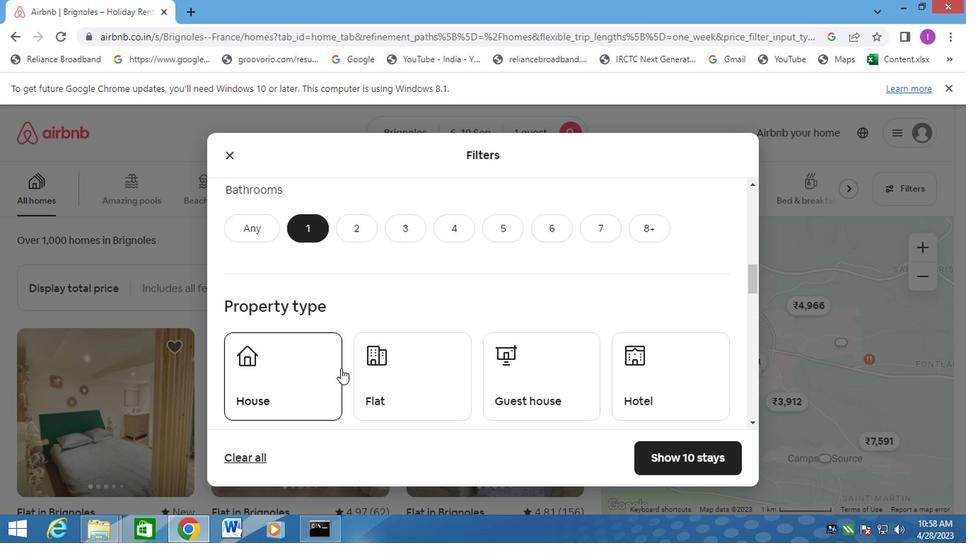 
Action: Mouse pressed left at (336, 368)
Screenshot: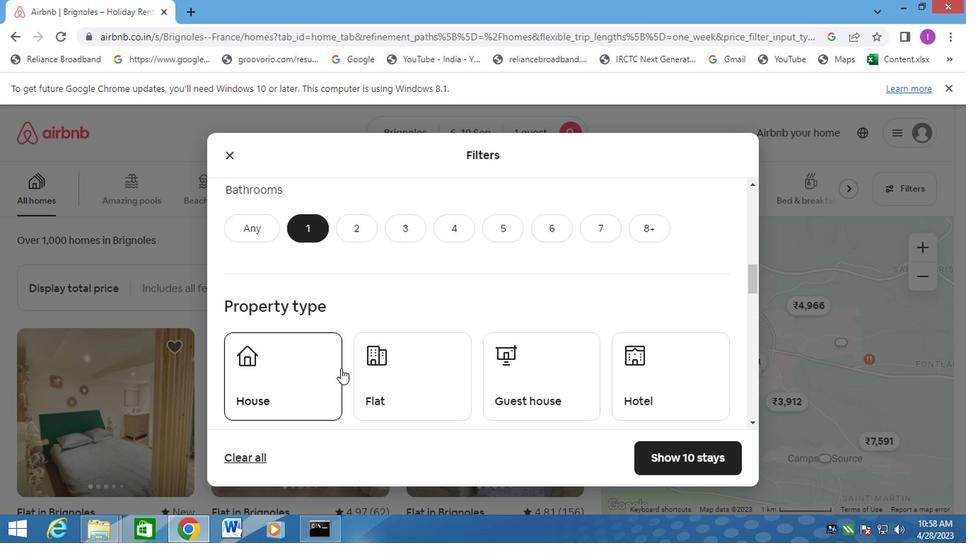 
Action: Mouse moved to (409, 383)
Screenshot: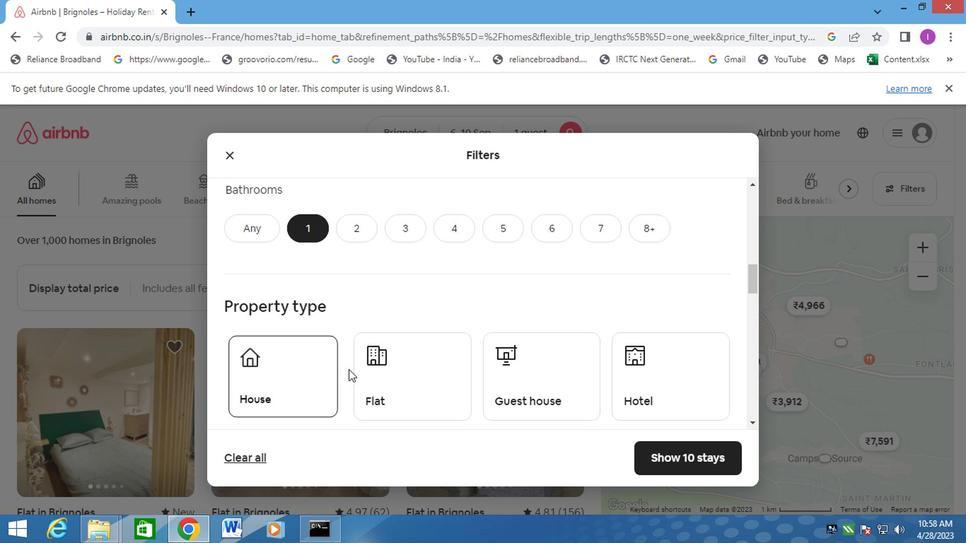 
Action: Mouse pressed left at (409, 383)
Screenshot: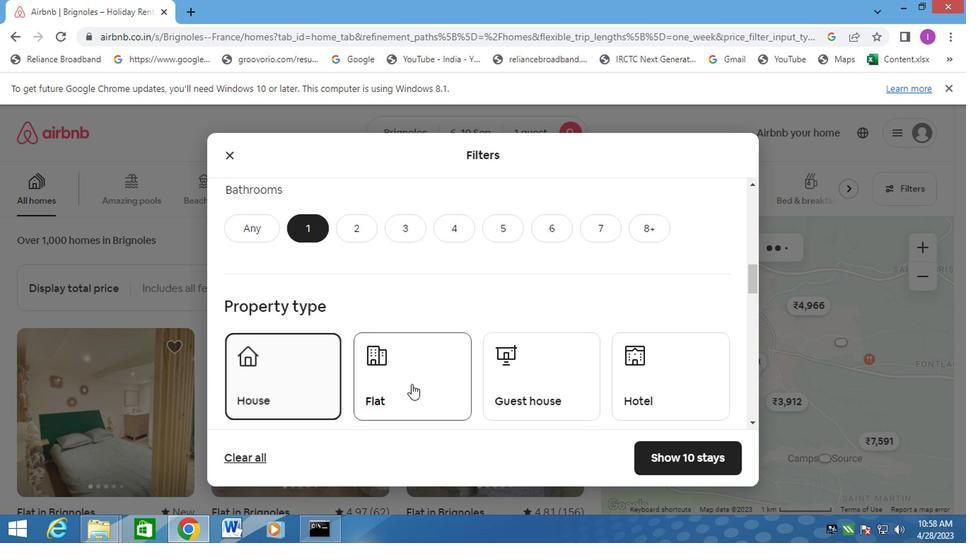 
Action: Mouse moved to (514, 381)
Screenshot: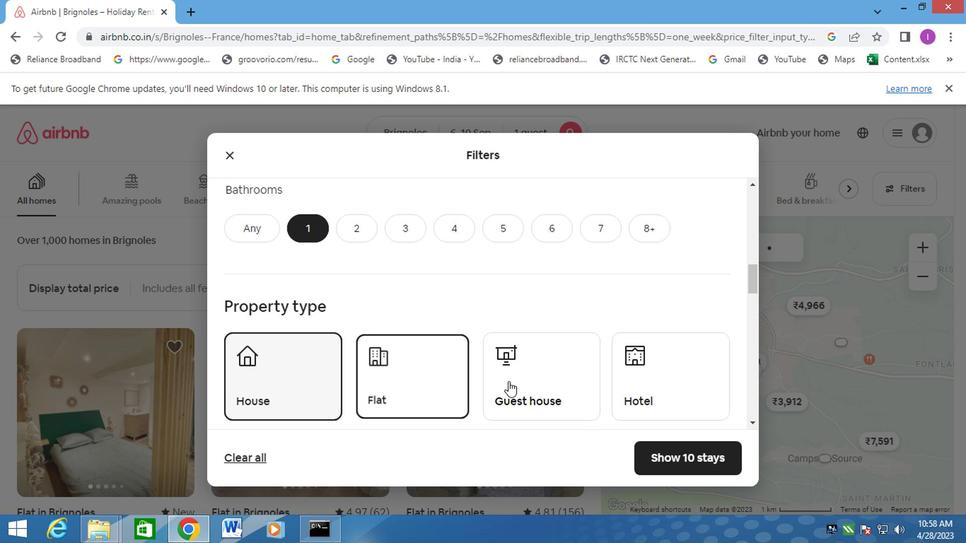 
Action: Mouse pressed left at (514, 381)
Screenshot: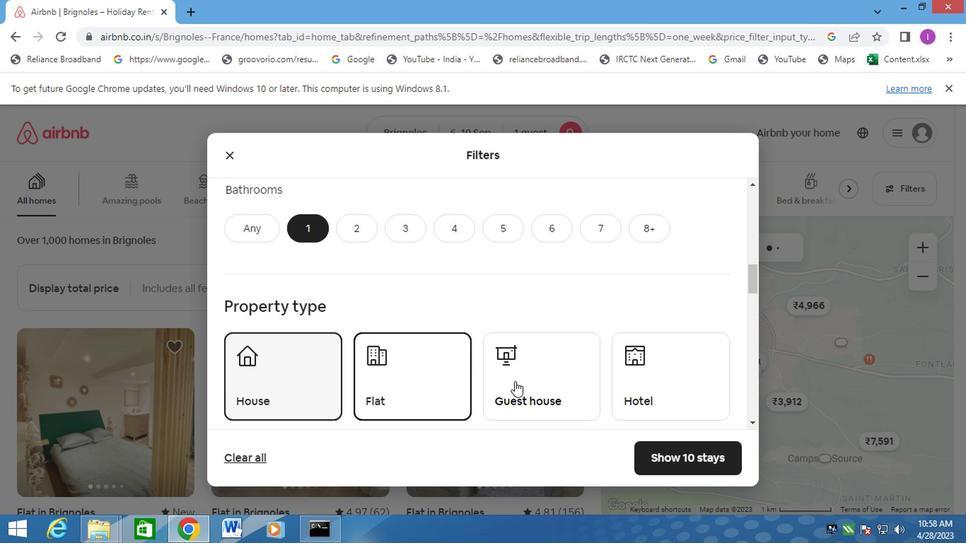 
Action: Mouse moved to (673, 381)
Screenshot: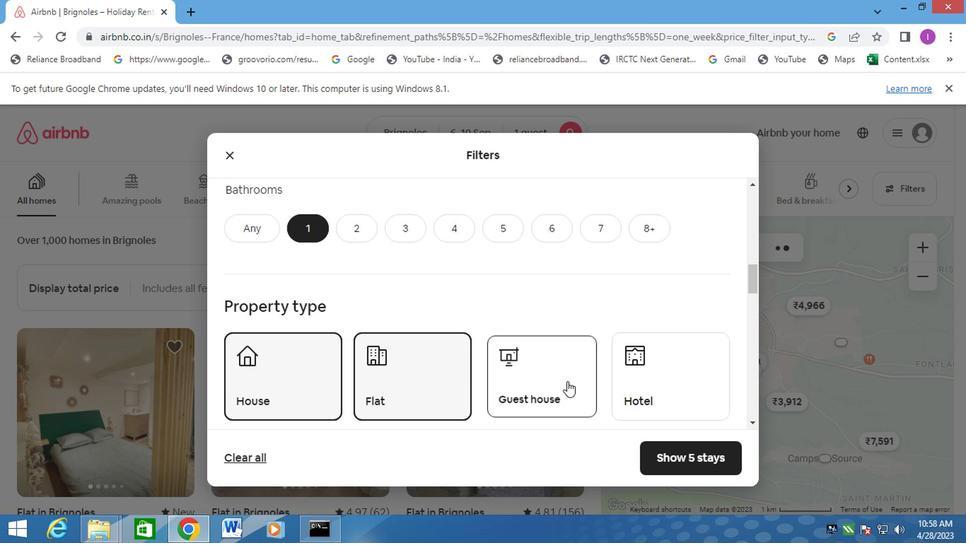 
Action: Mouse pressed left at (673, 381)
Screenshot: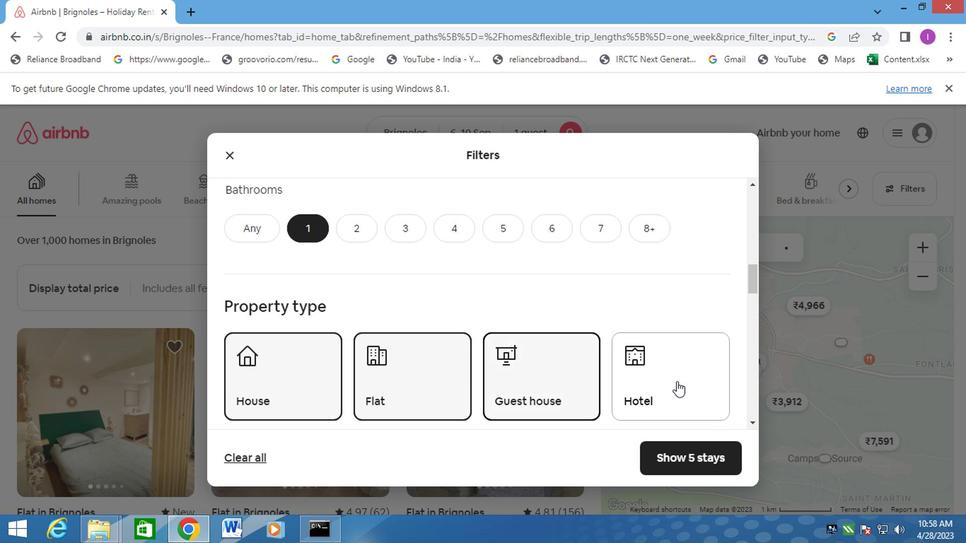 
Action: Mouse moved to (514, 408)
Screenshot: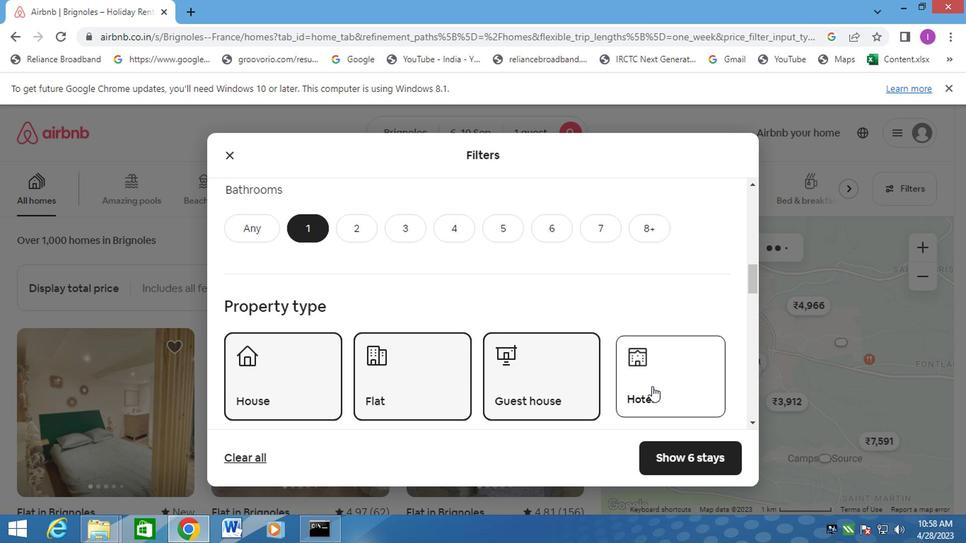 
Action: Mouse scrolled (514, 407) with delta (0, -1)
Screenshot: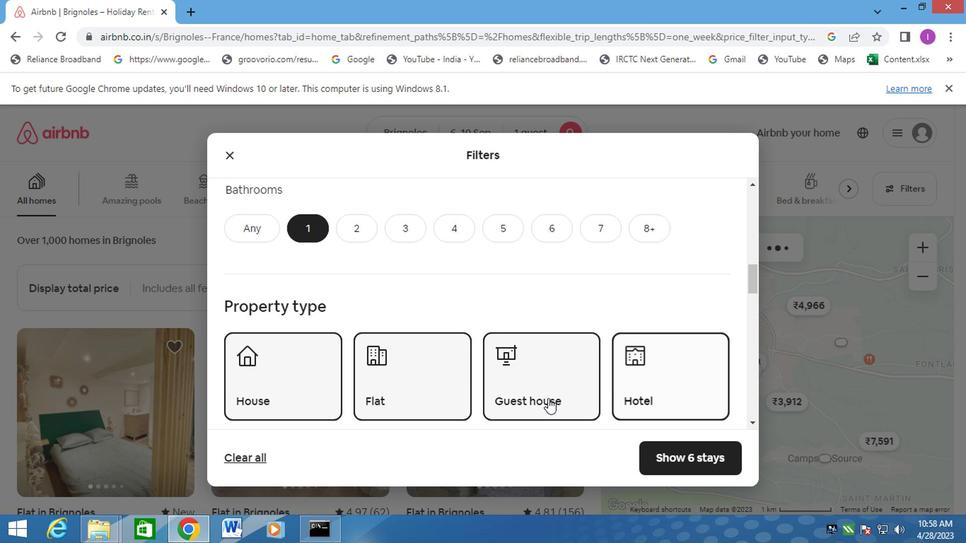 
Action: Mouse scrolled (514, 407) with delta (0, -1)
Screenshot: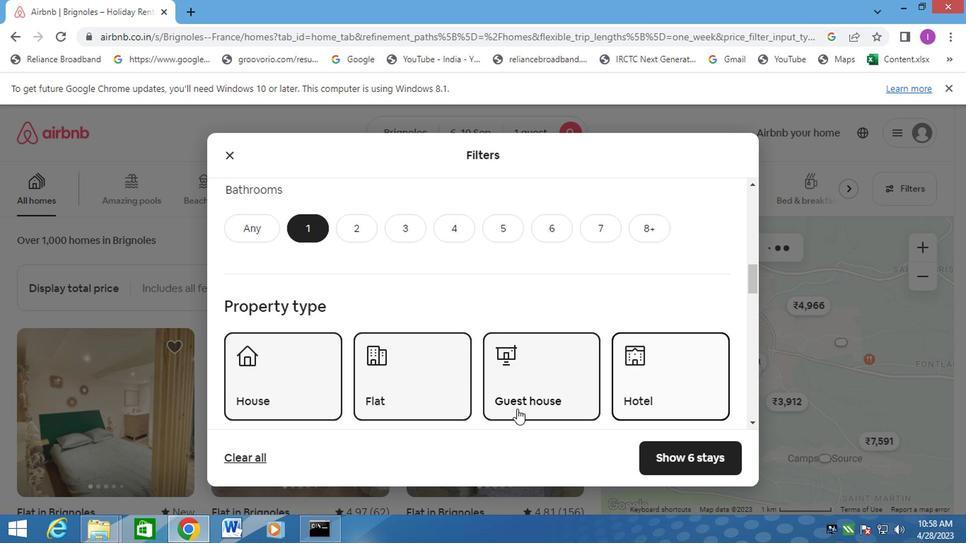 
Action: Mouse moved to (492, 406)
Screenshot: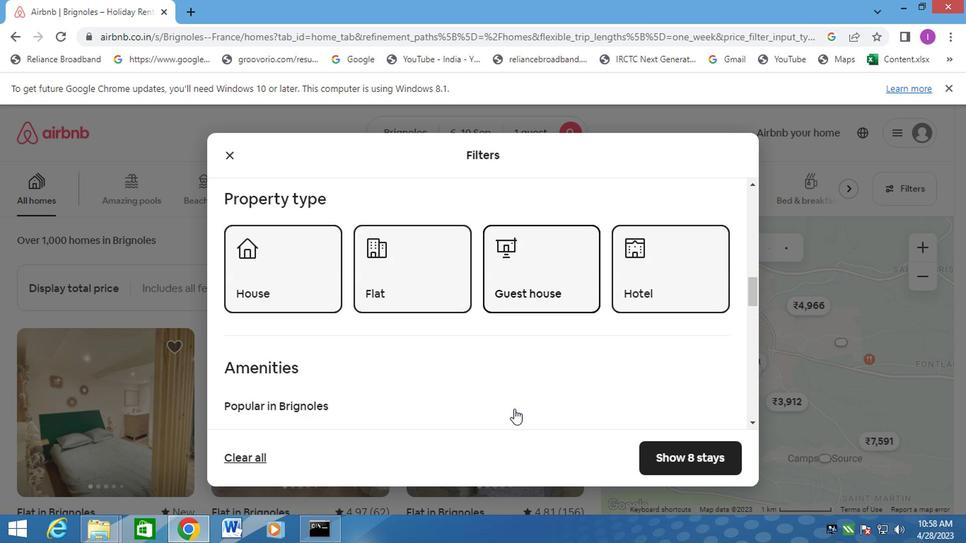 
Action: Mouse scrolled (492, 405) with delta (0, -1)
Screenshot: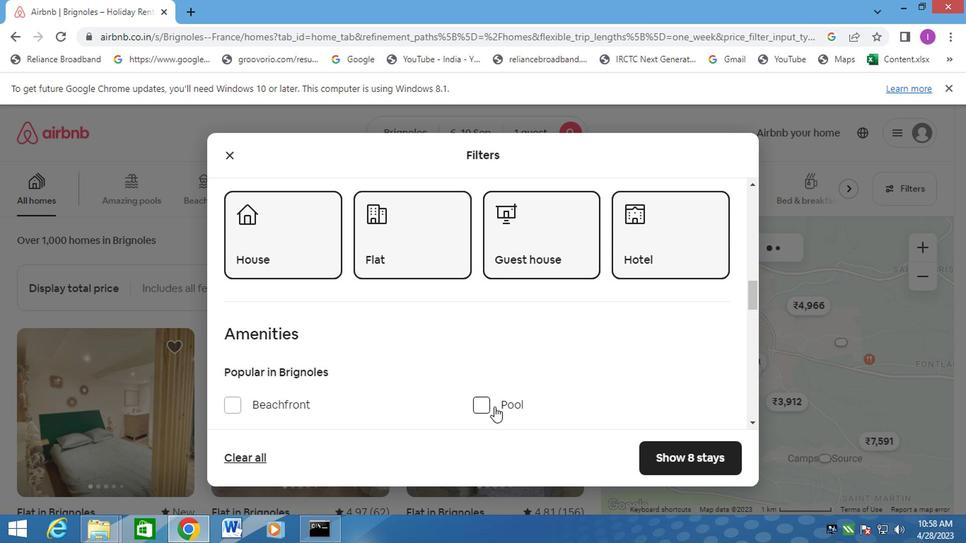 
Action: Mouse scrolled (492, 405) with delta (0, -1)
Screenshot: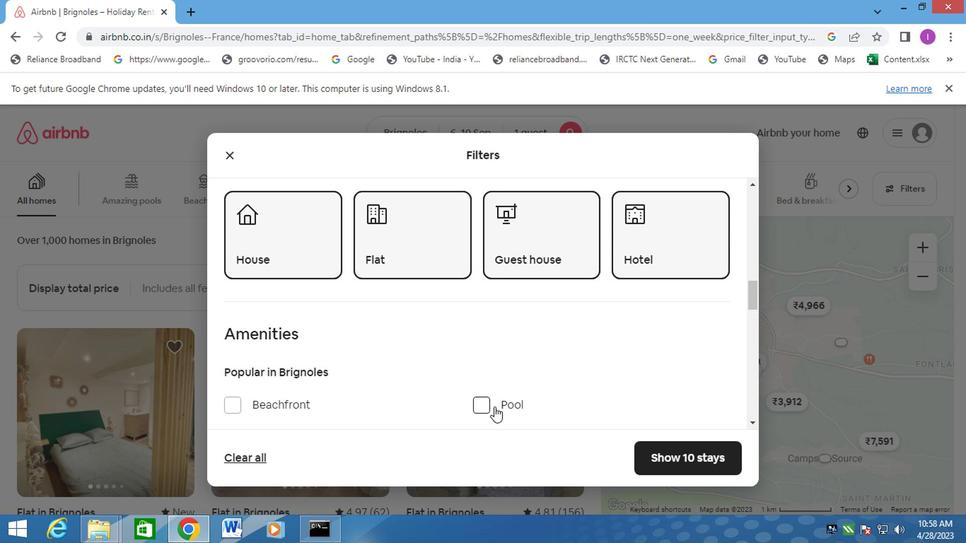 
Action: Mouse moved to (479, 328)
Screenshot: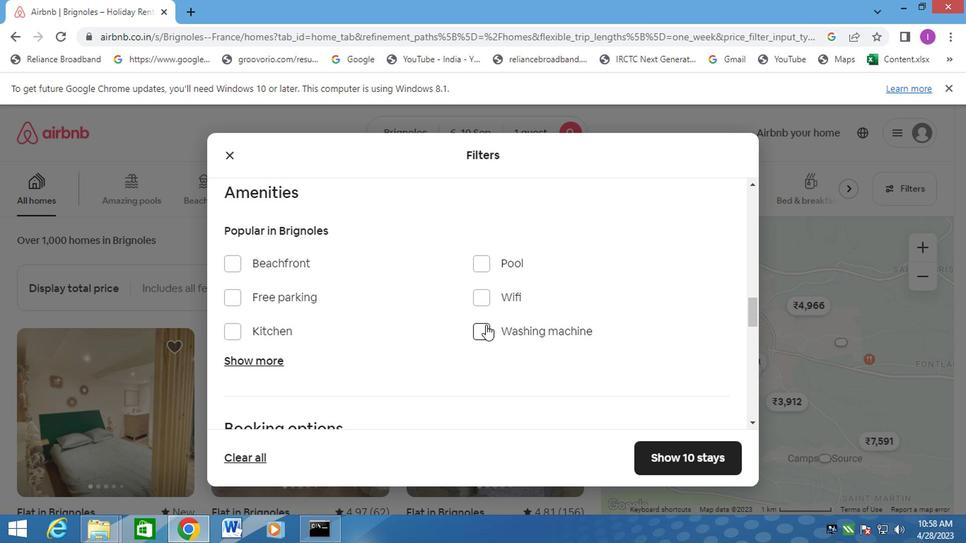 
Action: Mouse pressed left at (479, 328)
Screenshot: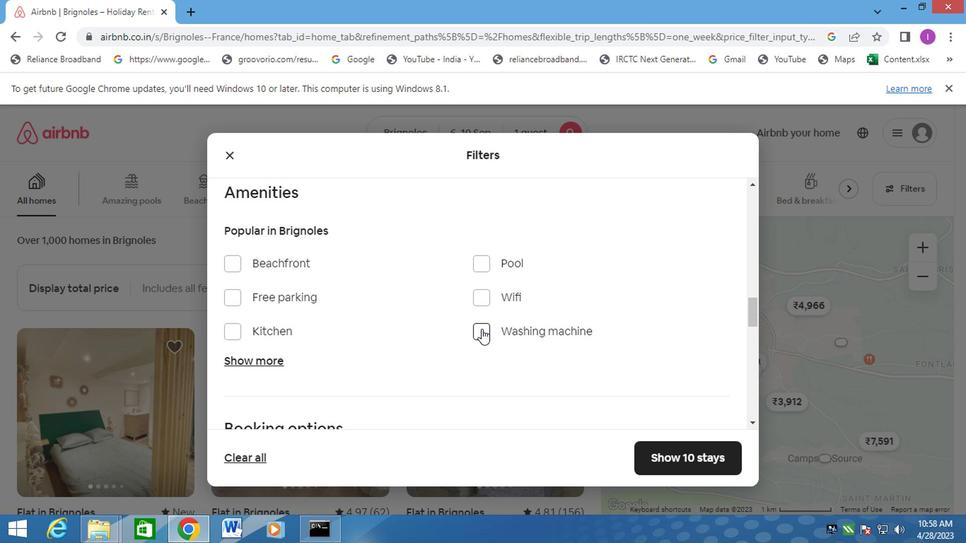 
Action: Mouse moved to (497, 350)
Screenshot: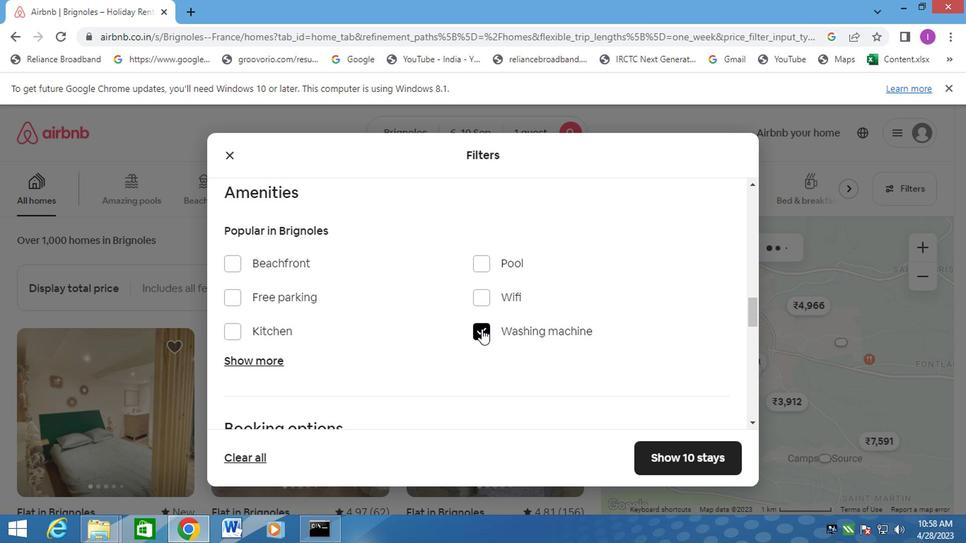 
Action: Mouse scrolled (497, 349) with delta (0, -1)
Screenshot: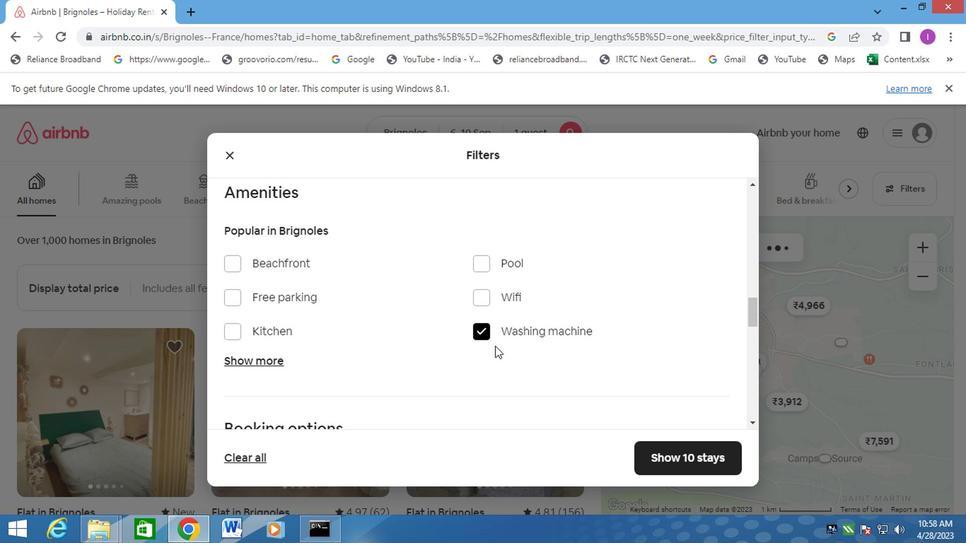 
Action: Mouse moved to (498, 352)
Screenshot: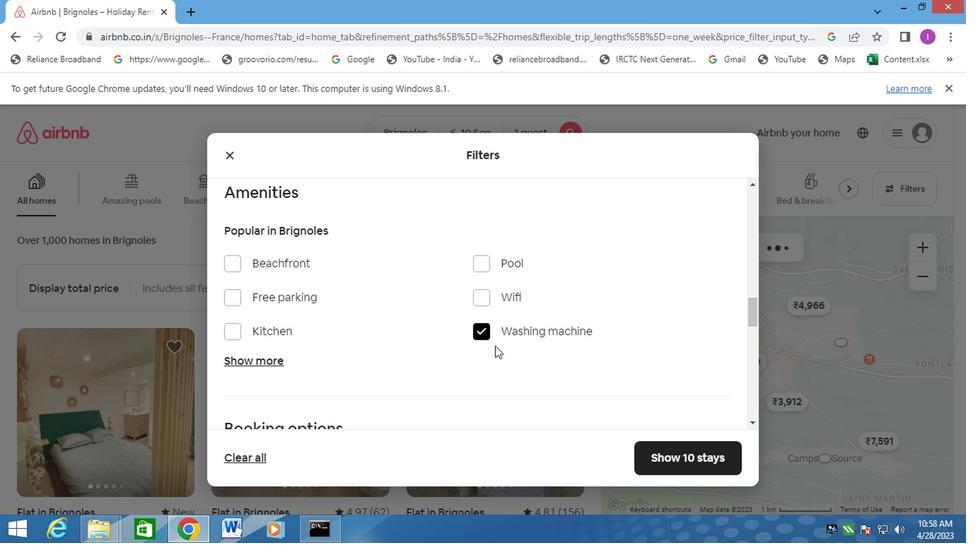 
Action: Mouse scrolled (498, 351) with delta (0, -1)
Screenshot: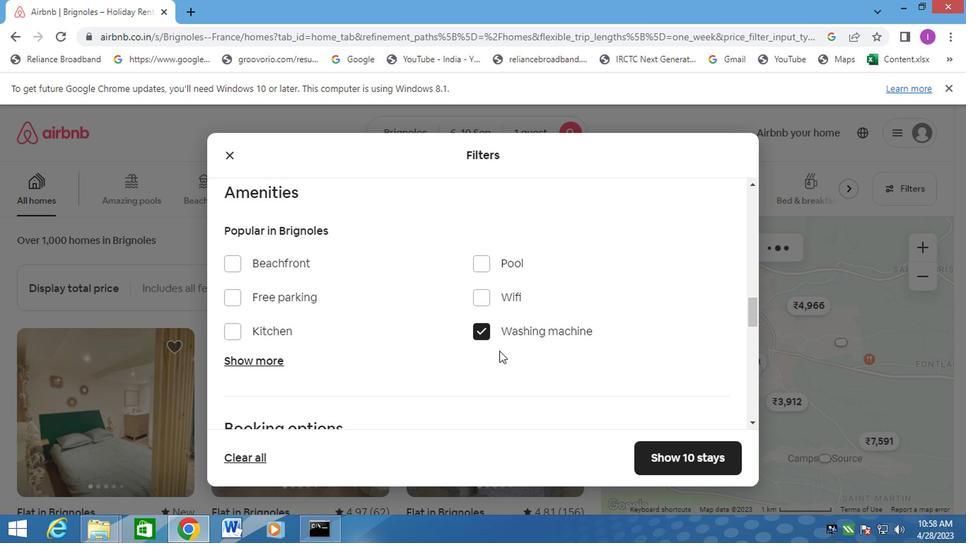 
Action: Mouse scrolled (498, 351) with delta (0, -1)
Screenshot: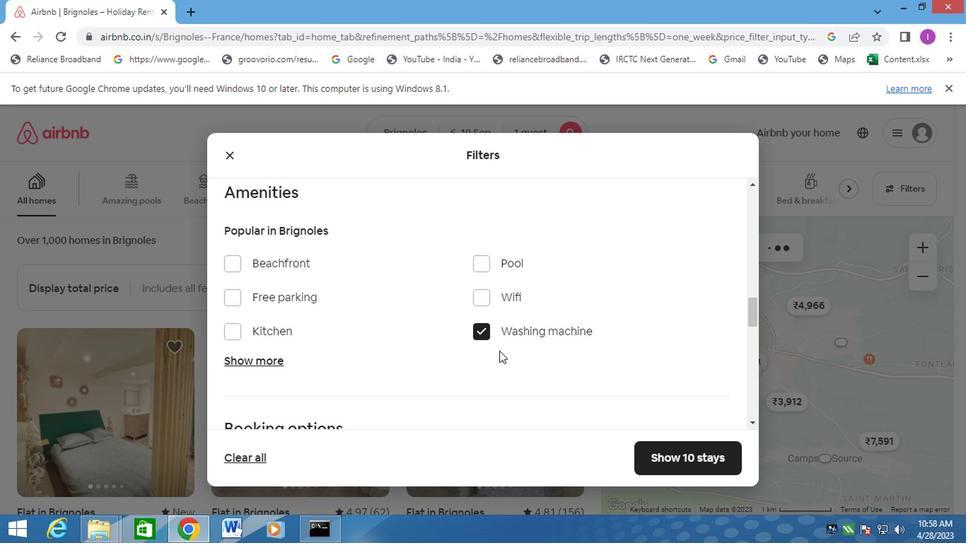 
Action: Mouse moved to (700, 318)
Screenshot: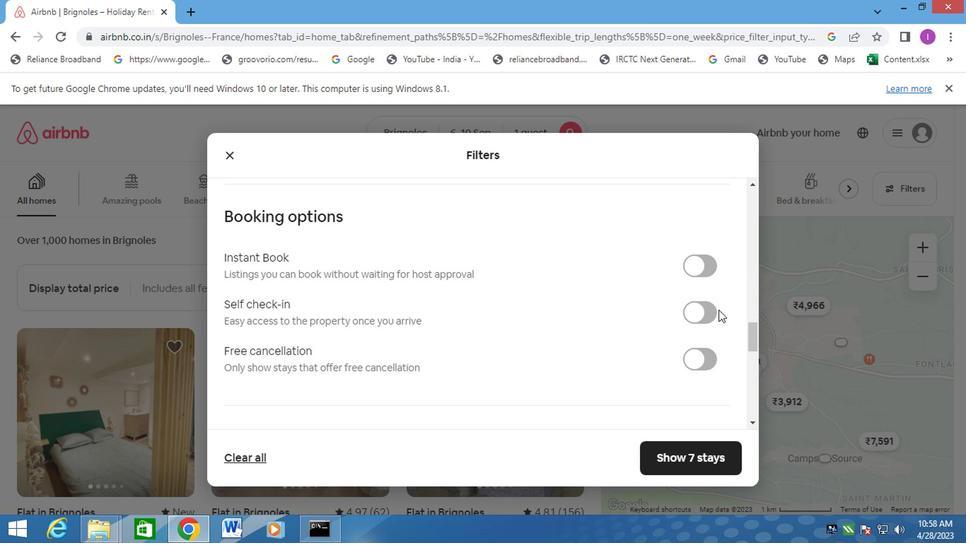 
Action: Mouse pressed left at (700, 318)
Screenshot: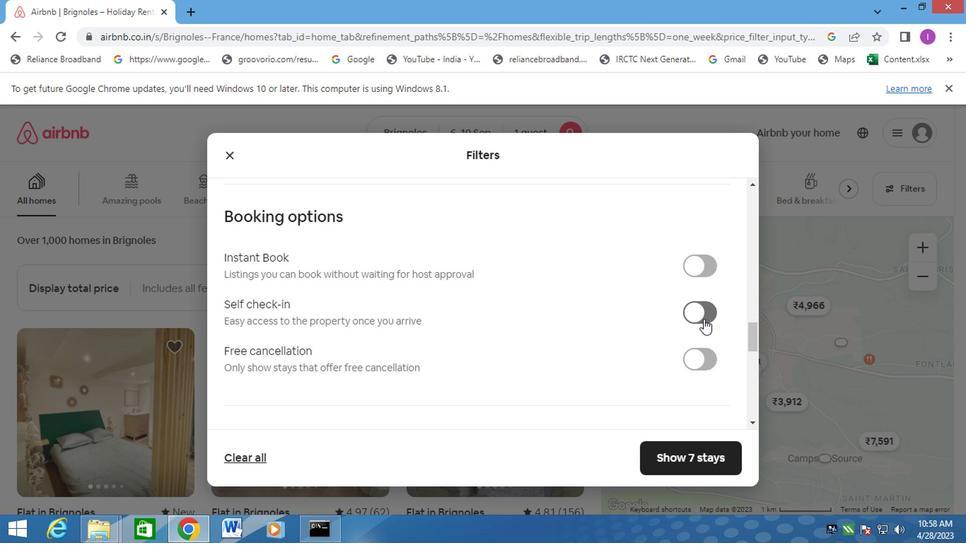 
Action: Mouse moved to (549, 342)
Screenshot: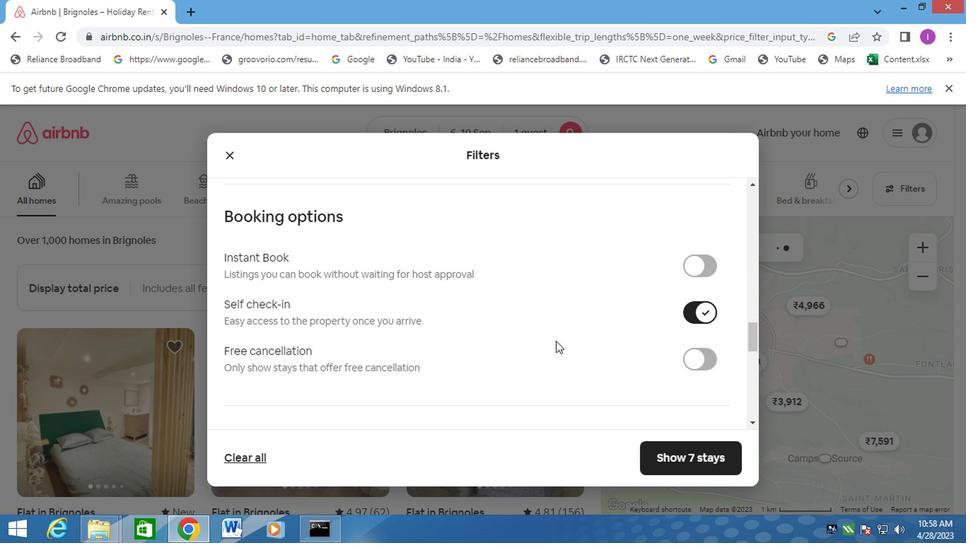 
Action: Mouse scrolled (549, 342) with delta (0, 0)
Screenshot: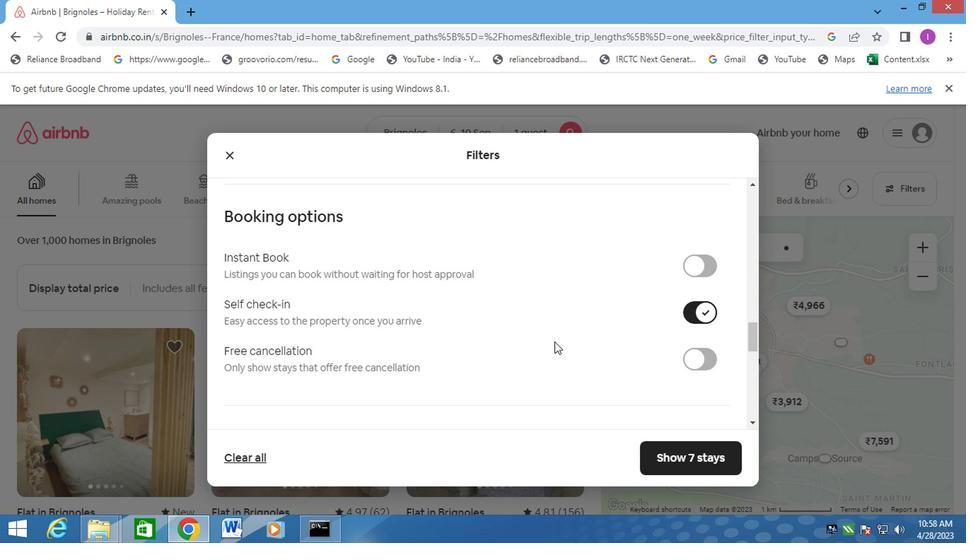 
Action: Mouse moved to (549, 343)
Screenshot: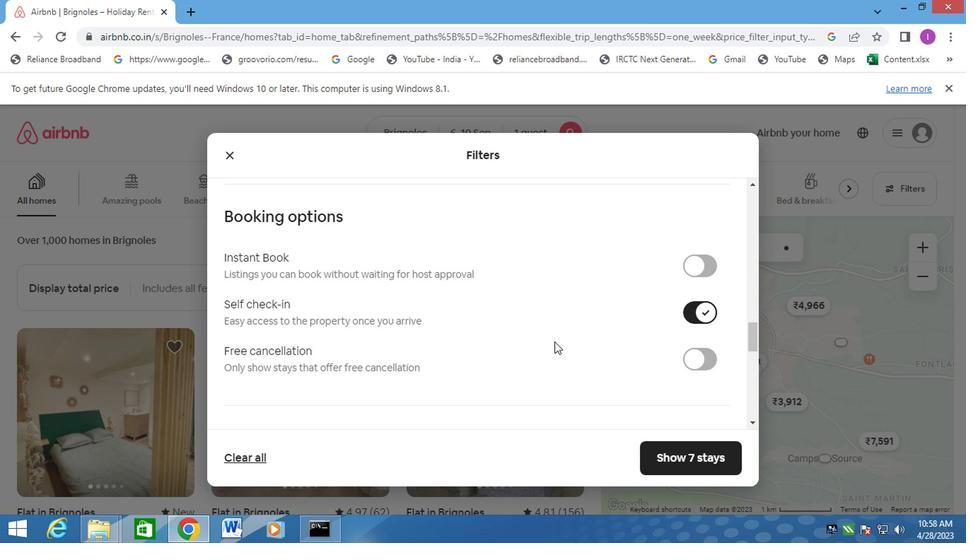 
Action: Mouse scrolled (549, 342) with delta (0, -1)
Screenshot: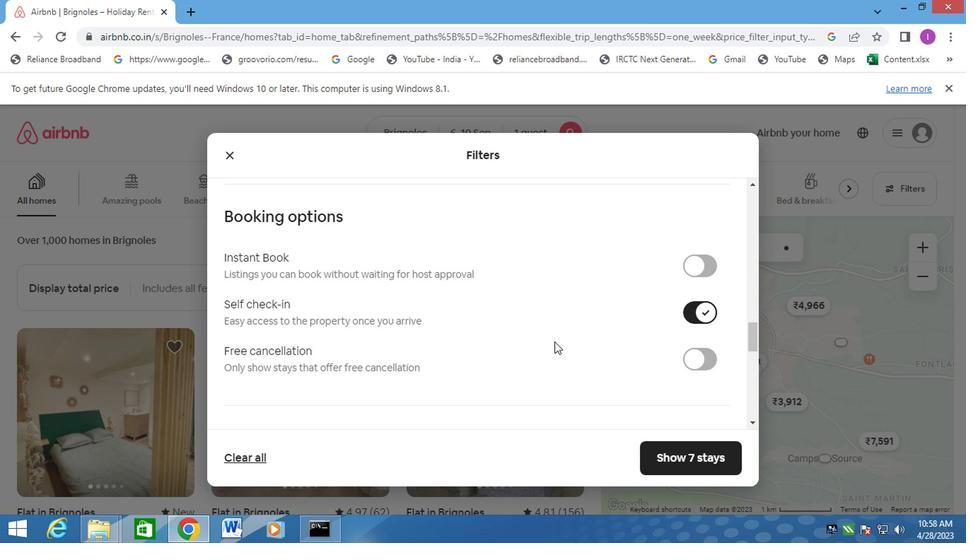 
Action: Mouse moved to (546, 344)
Screenshot: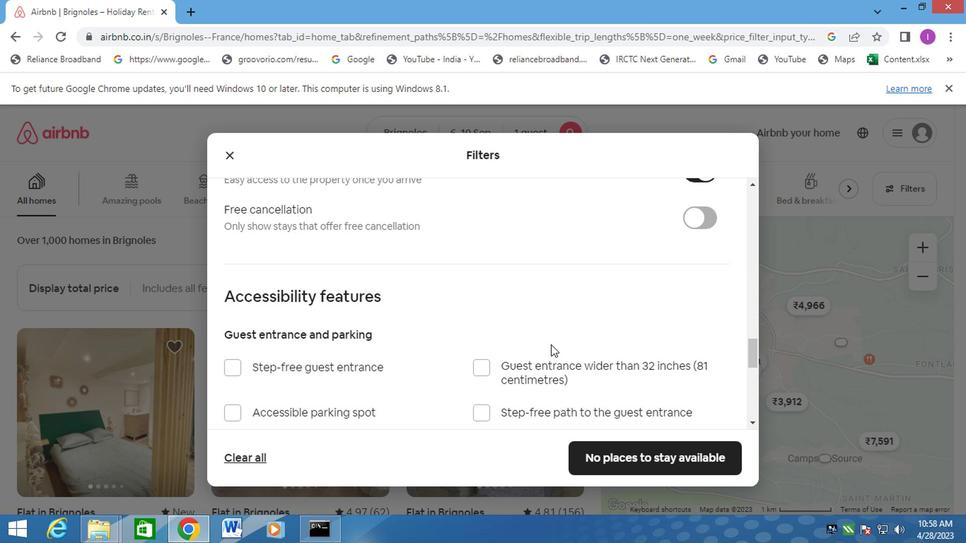 
Action: Mouse scrolled (547, 342) with delta (0, -1)
Screenshot: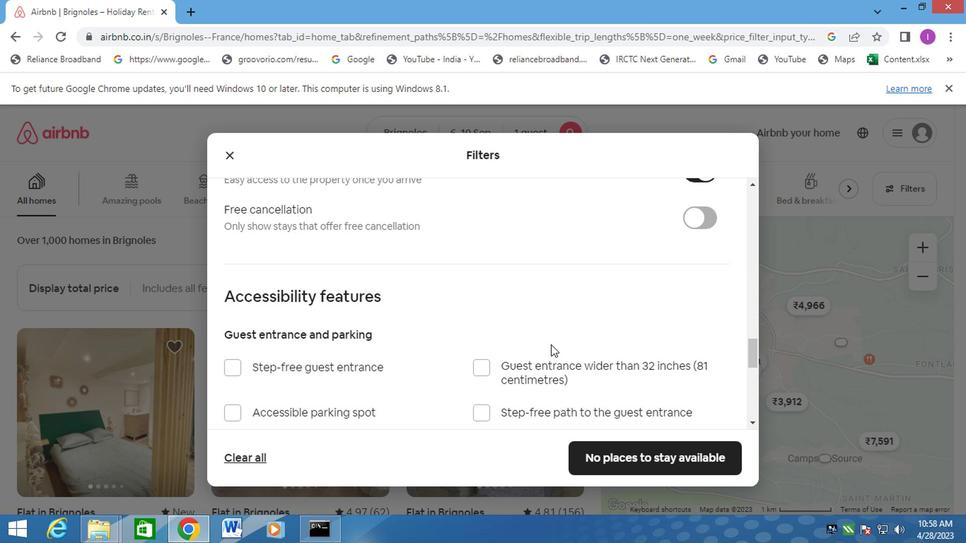 
Action: Mouse moved to (546, 344)
Screenshot: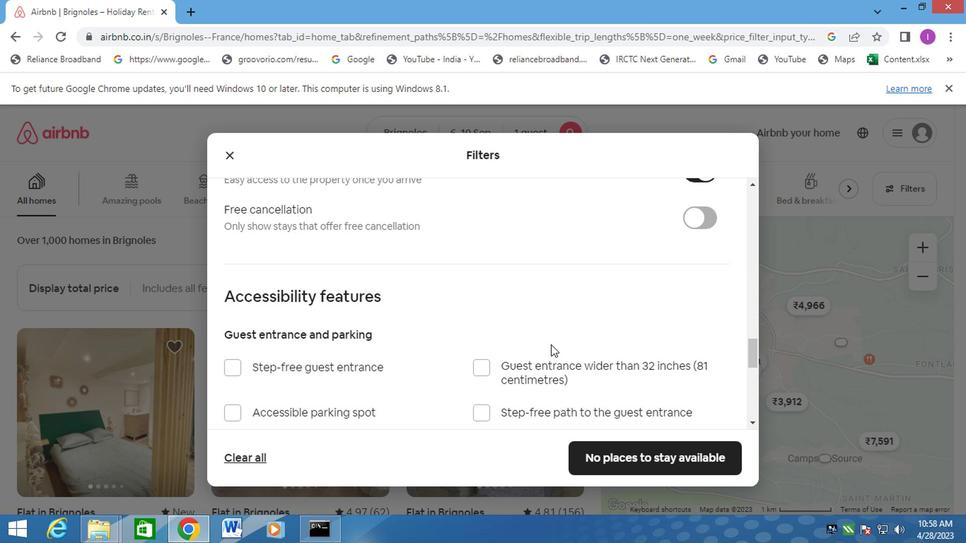 
Action: Mouse scrolled (546, 343) with delta (0, 0)
Screenshot: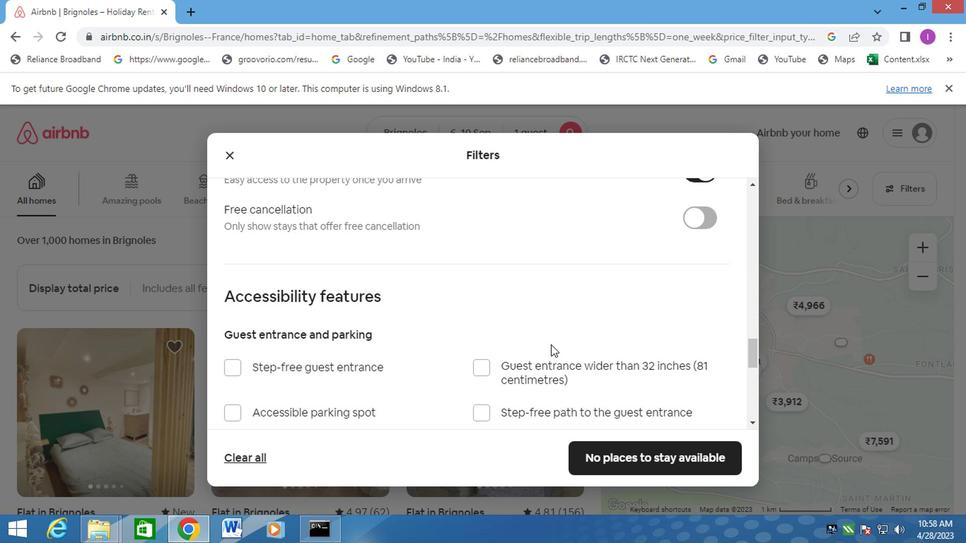 
Action: Mouse moved to (532, 343)
Screenshot: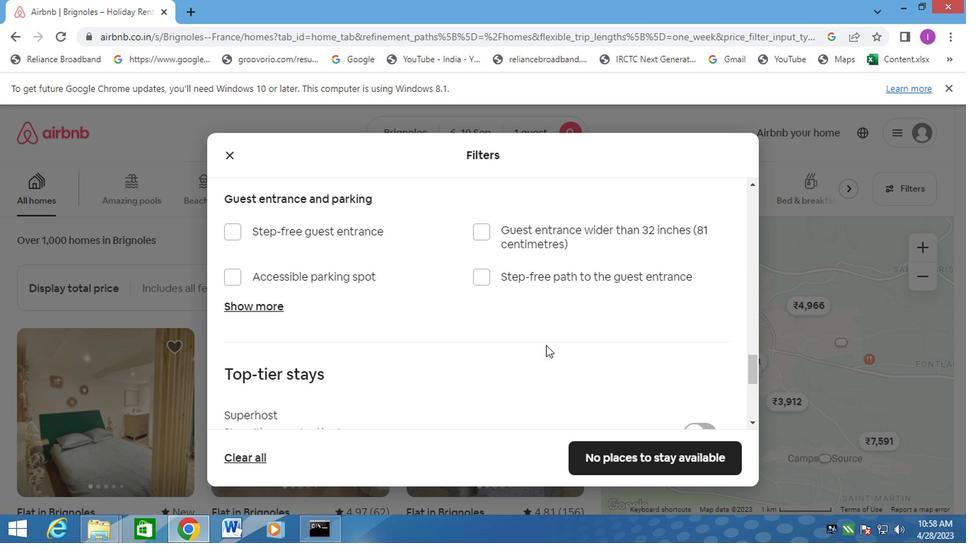 
Action: Mouse scrolled (532, 342) with delta (0, -1)
Screenshot: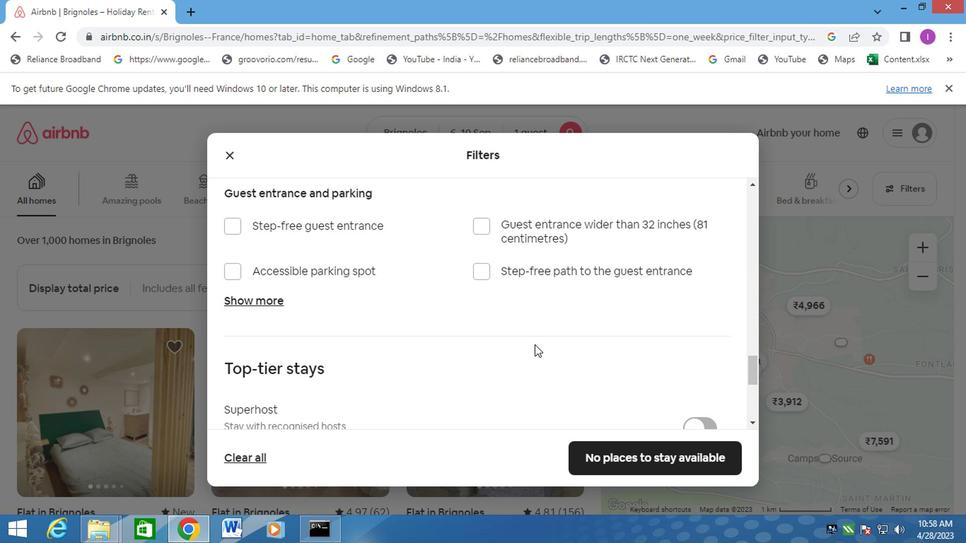 
Action: Mouse scrolled (532, 342) with delta (0, -1)
Screenshot: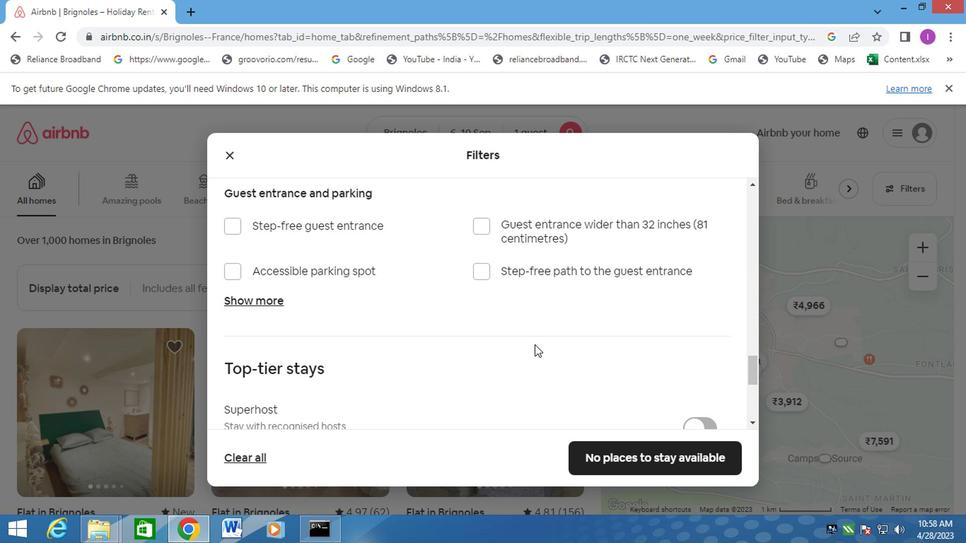 
Action: Mouse moved to (686, 298)
Screenshot: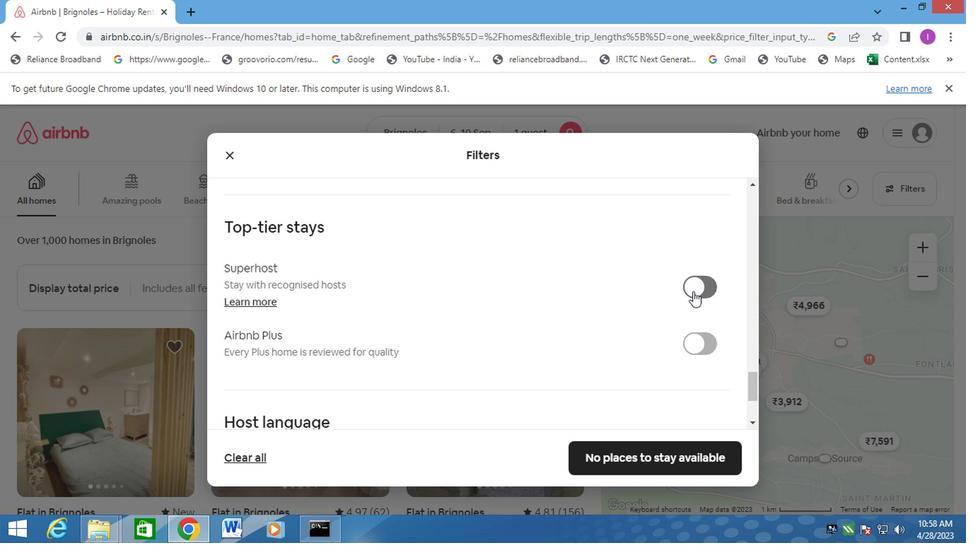 
Action: Mouse scrolled (686, 298) with delta (0, 0)
Screenshot: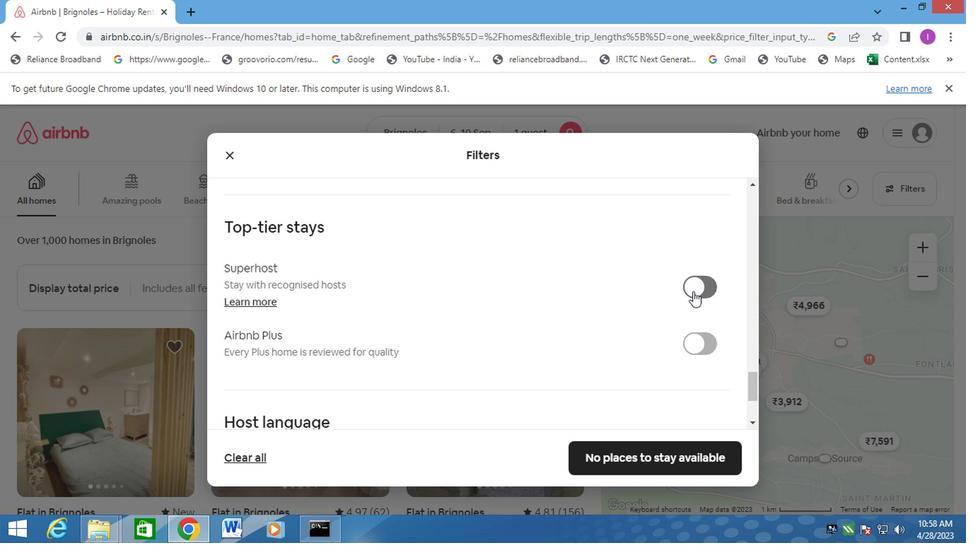 
Action: Mouse moved to (680, 304)
Screenshot: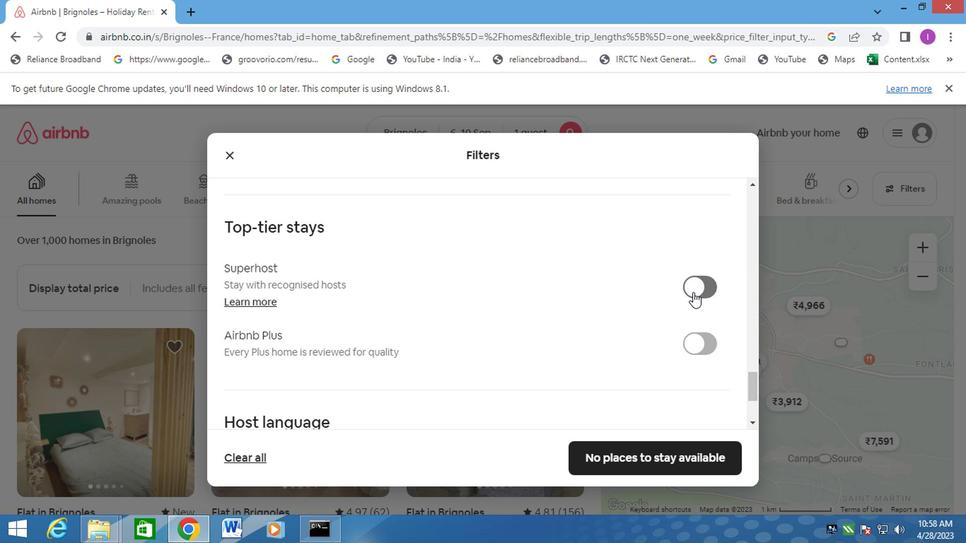 
Action: Mouse scrolled (680, 303) with delta (0, -1)
Screenshot: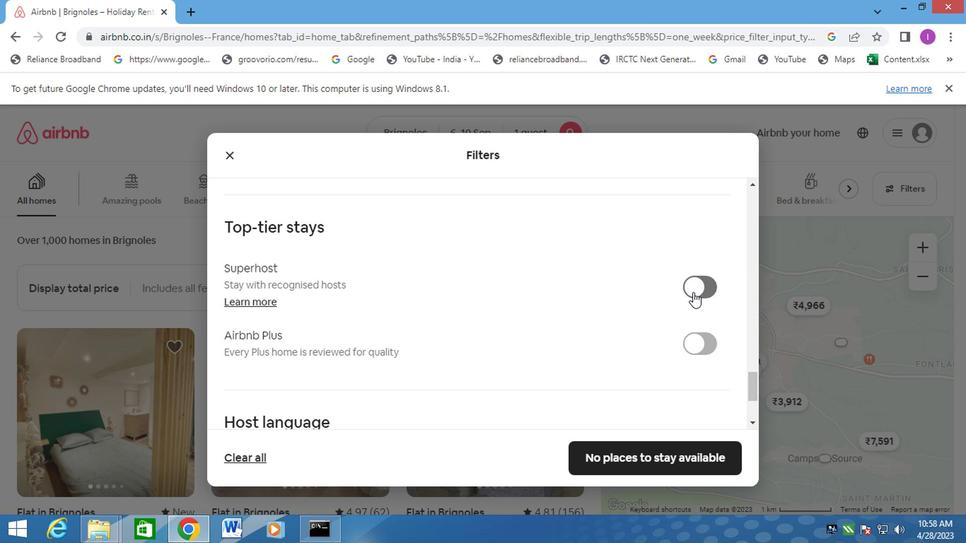 
Action: Mouse moved to (614, 331)
Screenshot: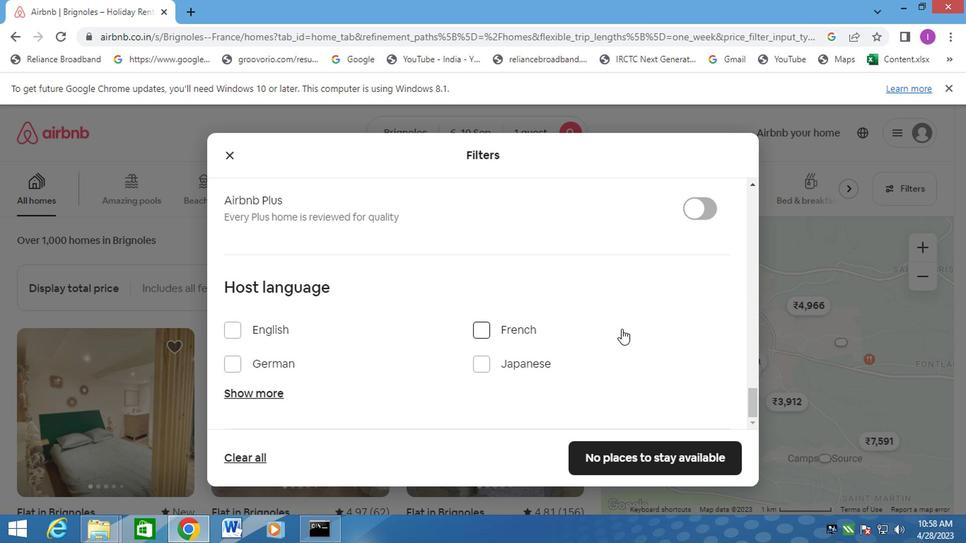 
Action: Mouse scrolled (614, 330) with delta (0, -1)
Screenshot: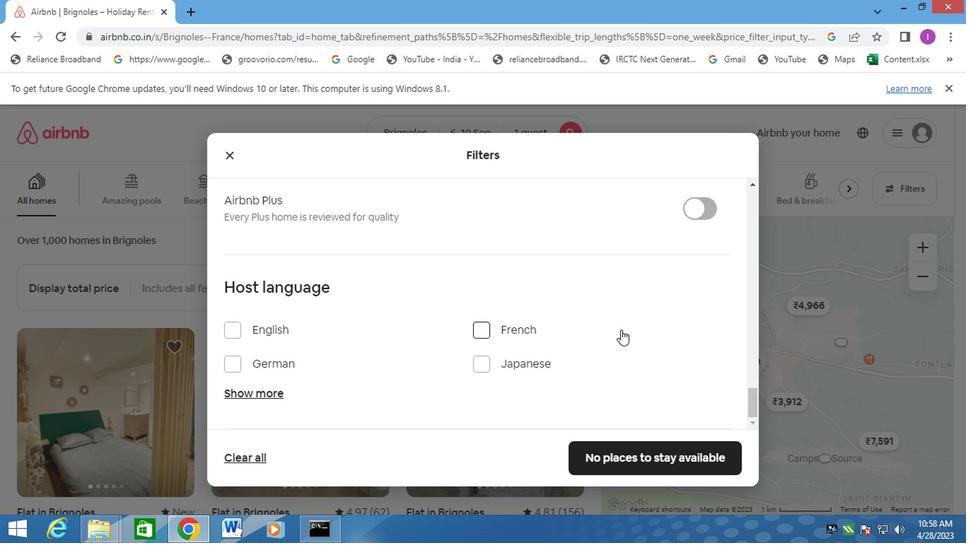 
Action: Mouse moved to (610, 333)
Screenshot: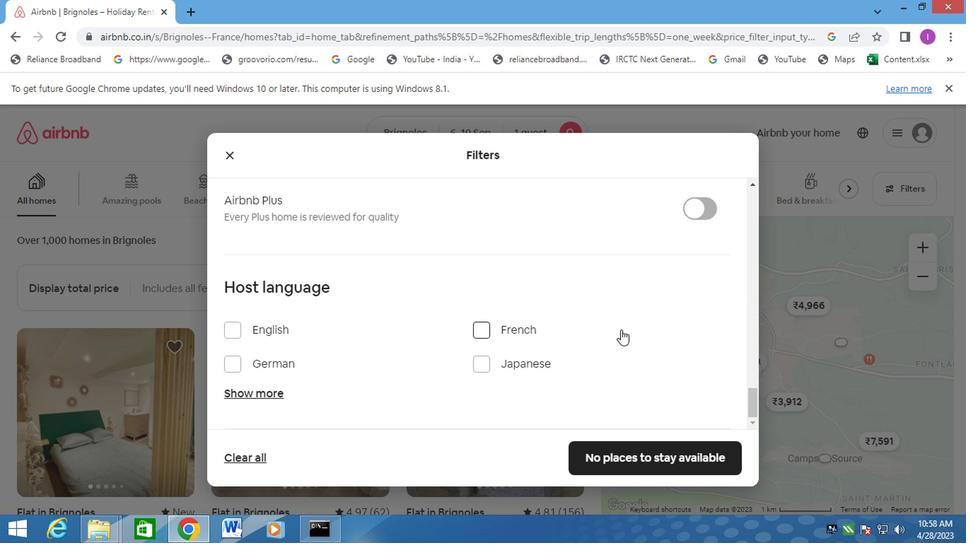 
Action: Mouse scrolled (610, 333) with delta (0, 0)
Screenshot: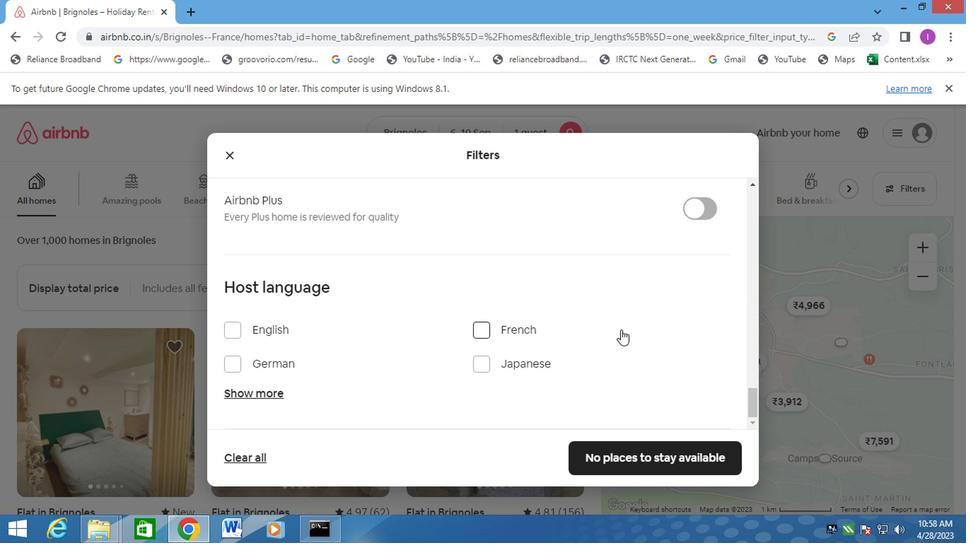 
Action: Mouse moved to (233, 329)
Screenshot: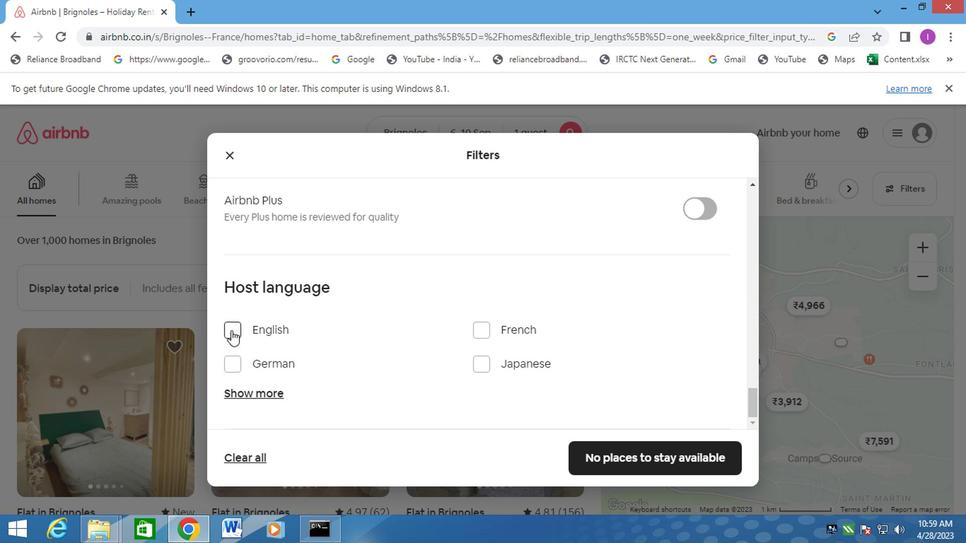 
Action: Mouse pressed left at (233, 329)
Screenshot: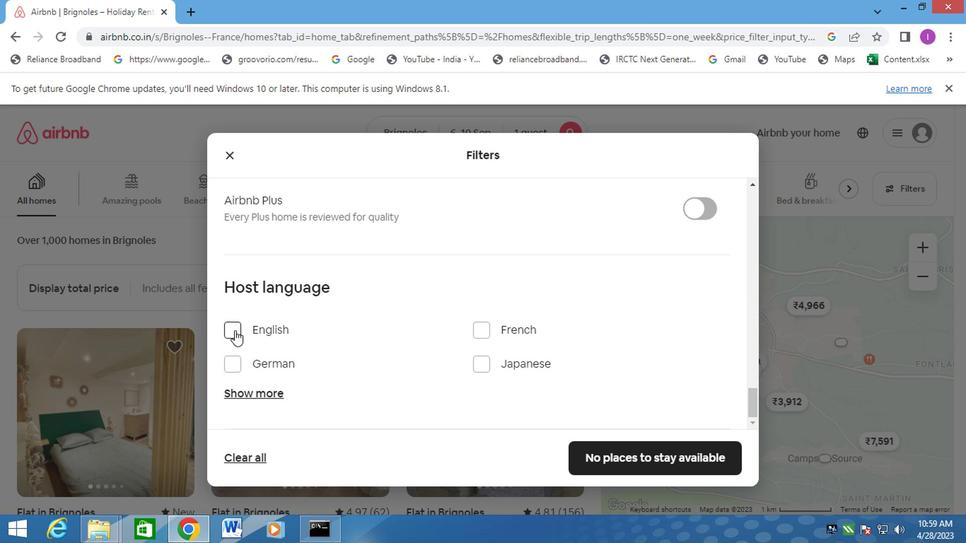 
Action: Mouse moved to (616, 465)
Screenshot: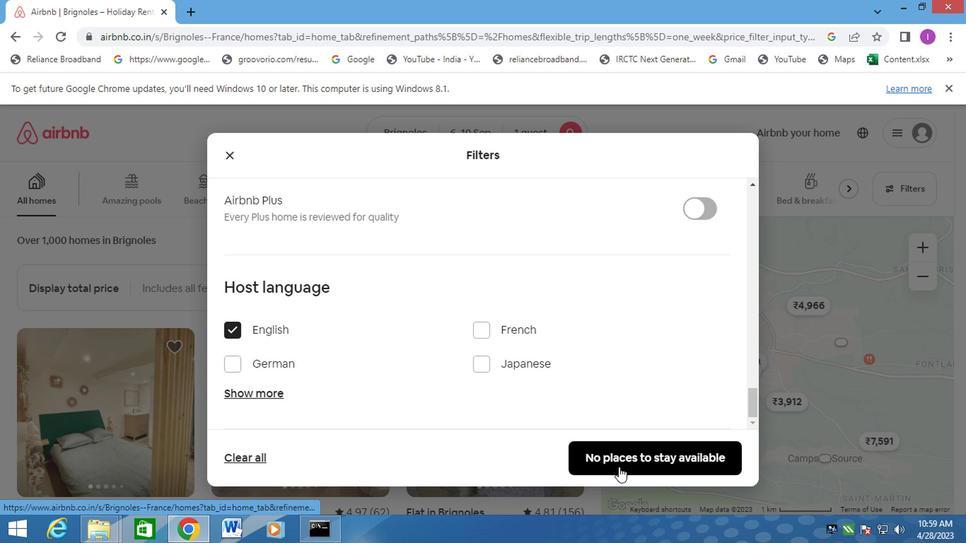 
Action: Mouse pressed left at (616, 465)
Screenshot: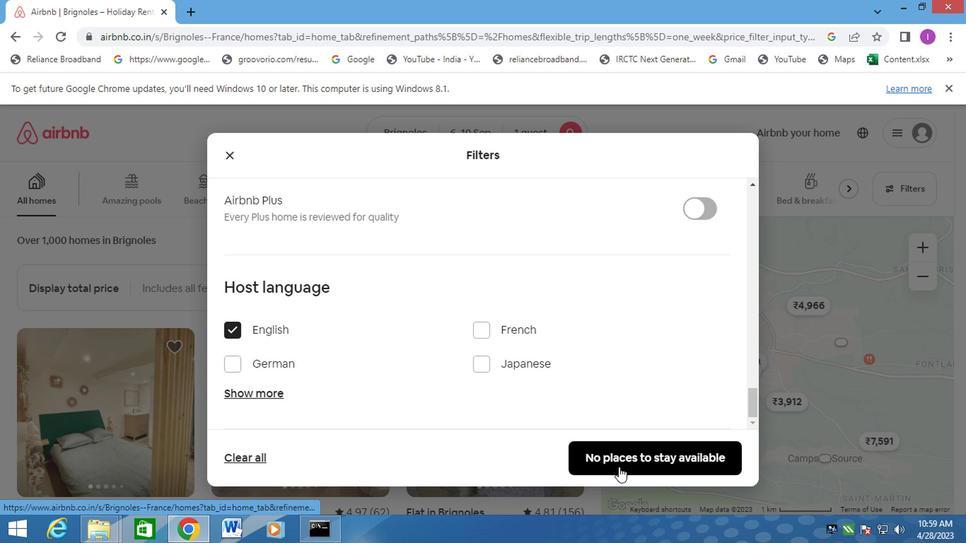 
